 Task: Assign carxxstreet791@gmail.com as Assignee of Issue Issue0000000035 in Backlog  in Scrum Project Project0000000007 in Jira. Assign prateek.ku2001@gmail.com as Assignee of Issue Issue0000000036 in Backlog  in Scrum Project Project0000000008 in Jira. Assign prateek.ku2001@gmail.com as Assignee of Issue Issue0000000037 in Backlog  in Scrum Project Project0000000008 in Jira. Assign prateek.ku2001@gmail.com as Assignee of Issue Issue0000000038 in Backlog  in Scrum Project Project0000000008 in Jira. Assign nikrathi889@gmail.com as Assignee of Issue Issue0000000039 in Backlog  in Scrum Project Project0000000008 in Jira
Action: Mouse moved to (389, 493)
Screenshot: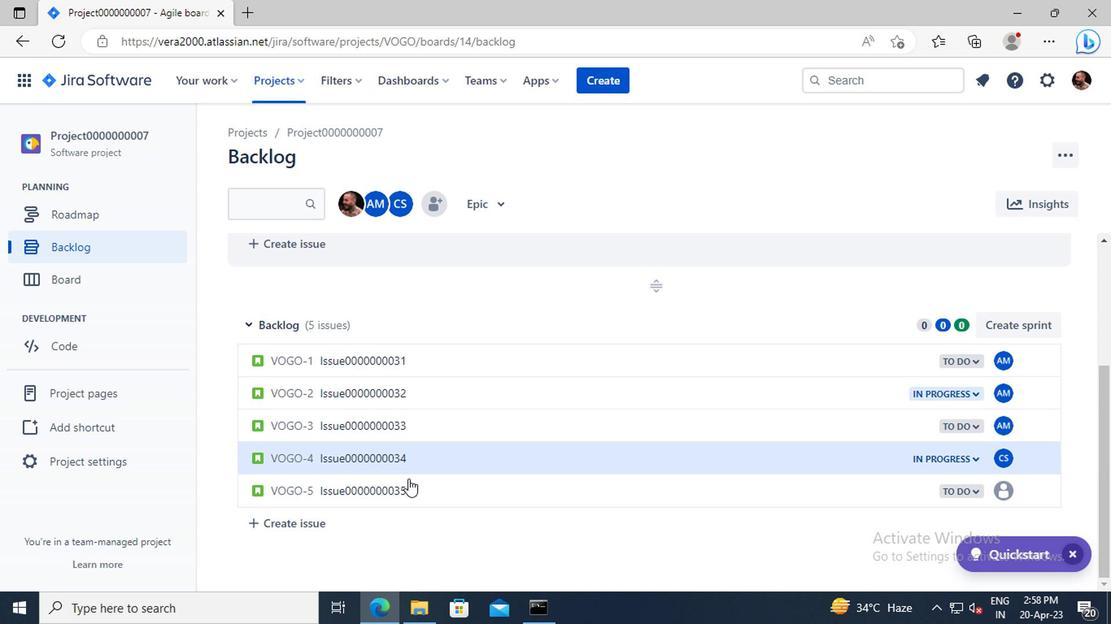 
Action: Mouse pressed left at (389, 493)
Screenshot: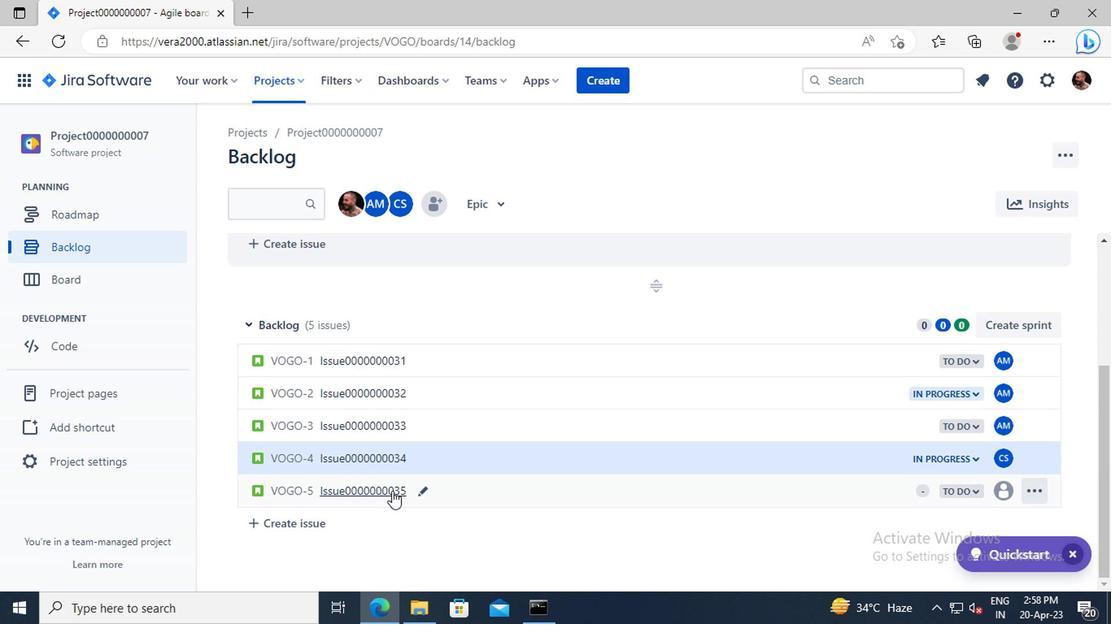 
Action: Mouse moved to (918, 380)
Screenshot: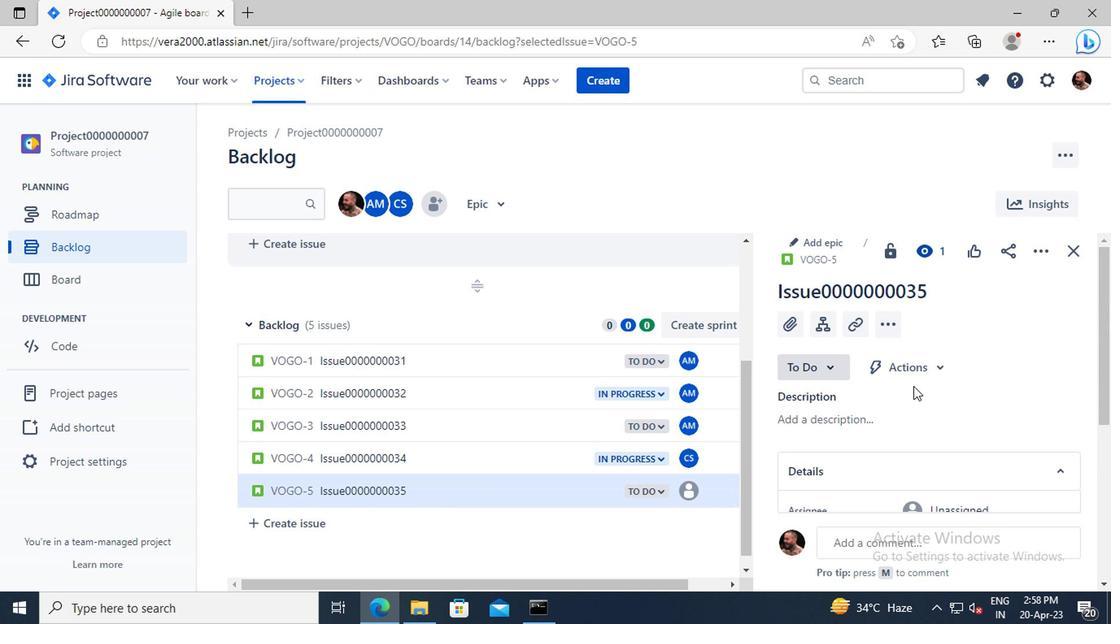 
Action: Mouse scrolled (918, 379) with delta (0, -1)
Screenshot: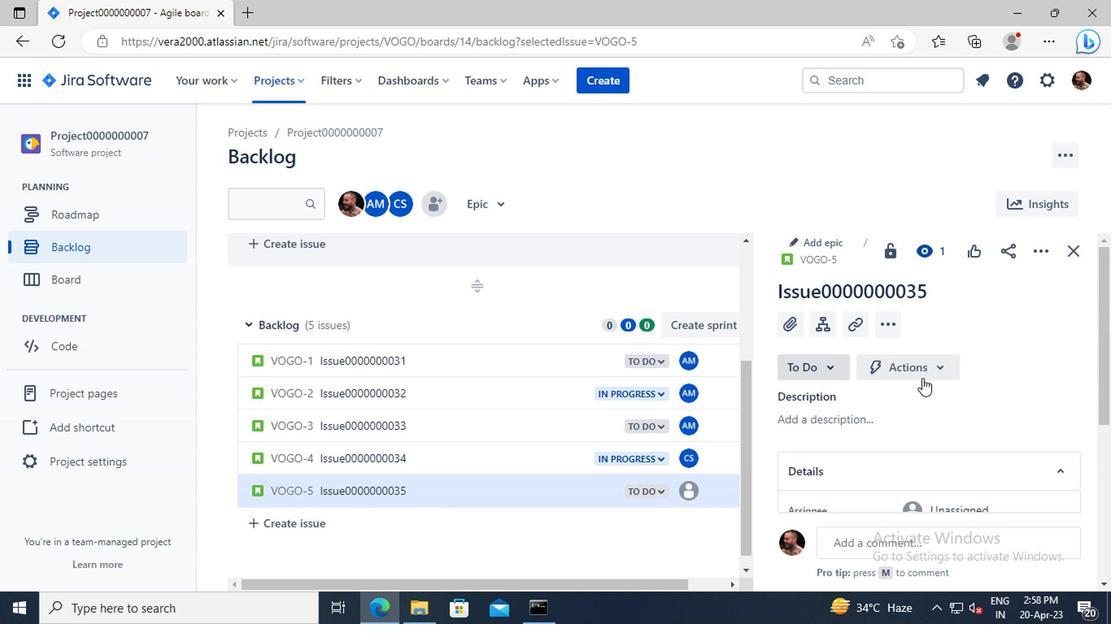 
Action: Mouse moved to (943, 457)
Screenshot: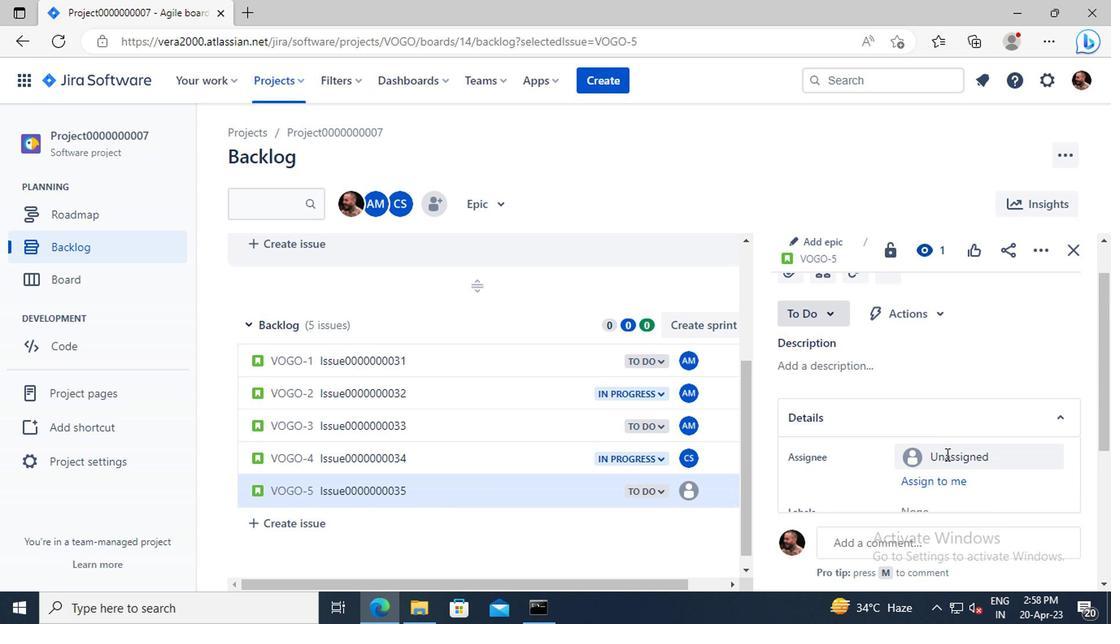 
Action: Mouse pressed left at (943, 457)
Screenshot: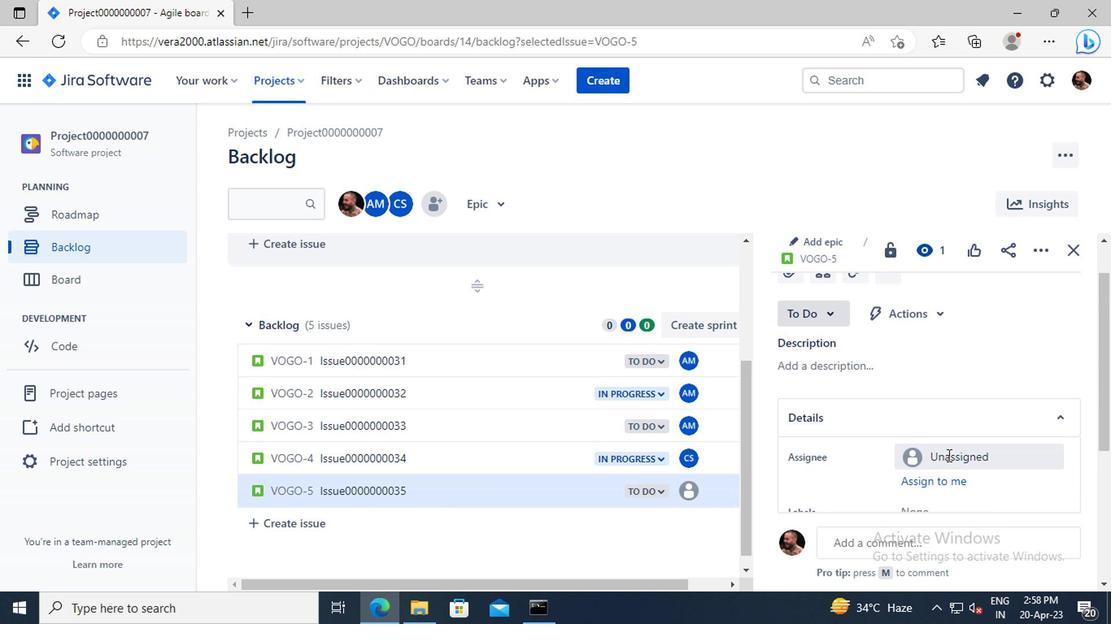 
Action: Key pressed carxx
Screenshot: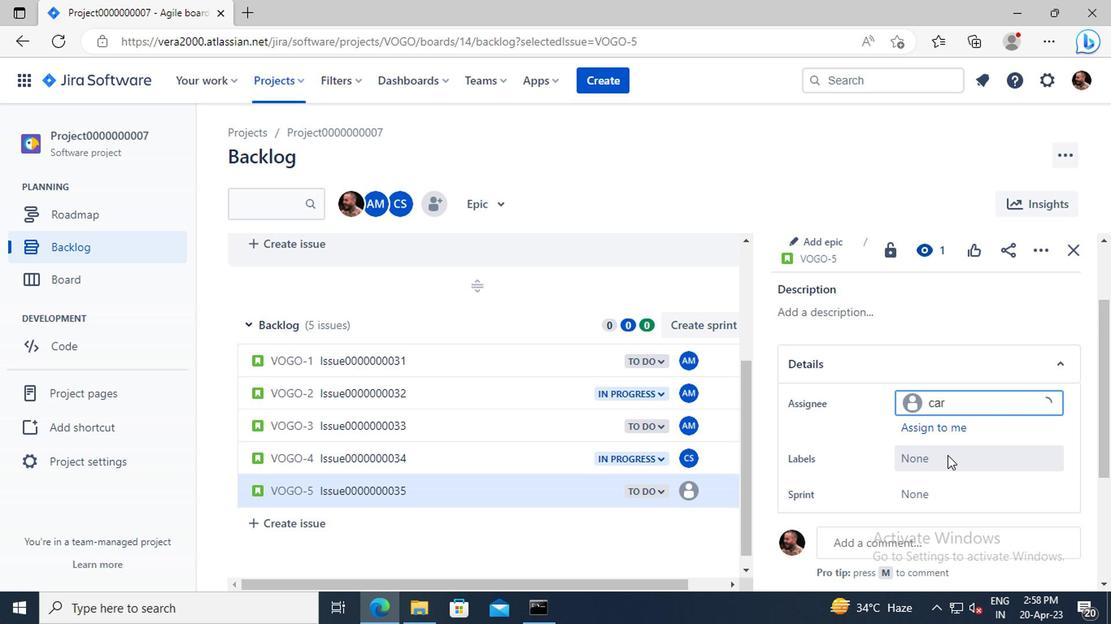 
Action: Mouse moved to (950, 452)
Screenshot: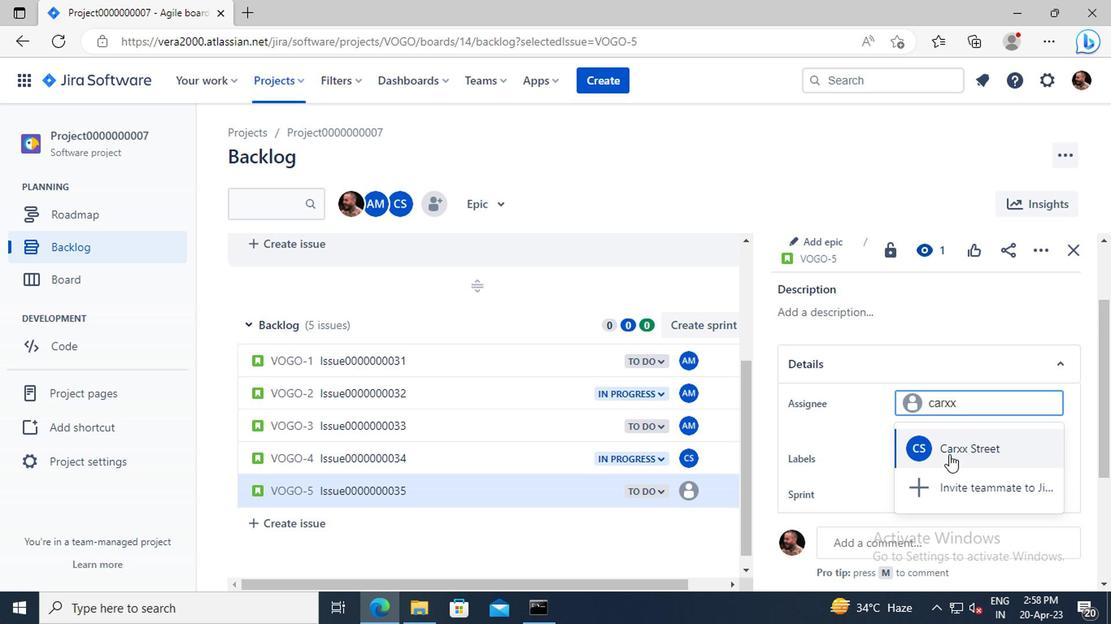 
Action: Mouse pressed left at (950, 452)
Screenshot: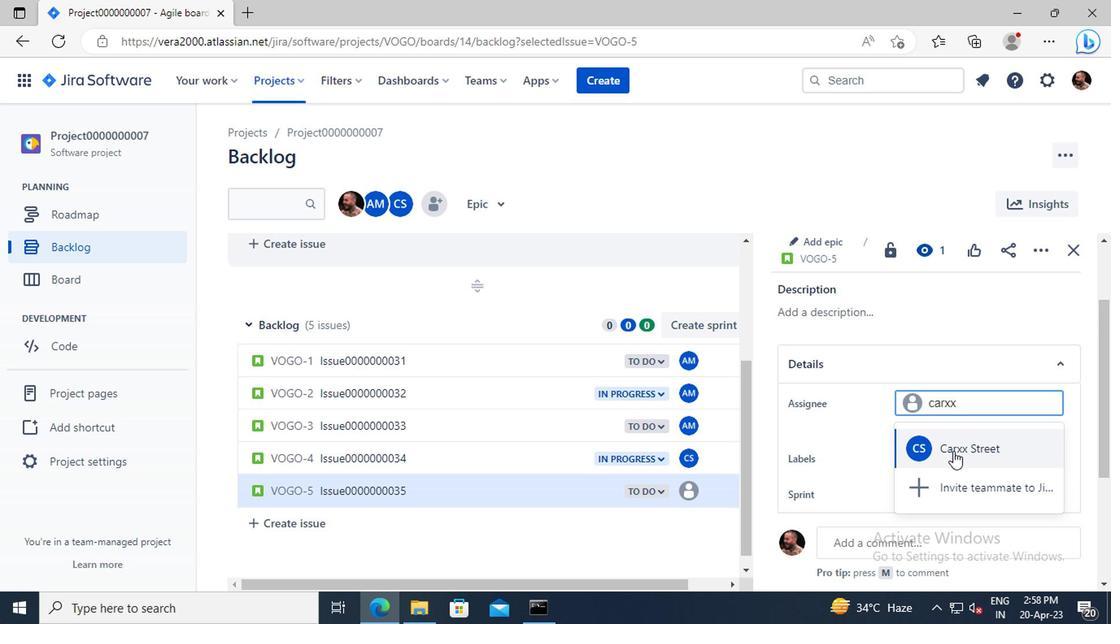 
Action: Mouse moved to (278, 75)
Screenshot: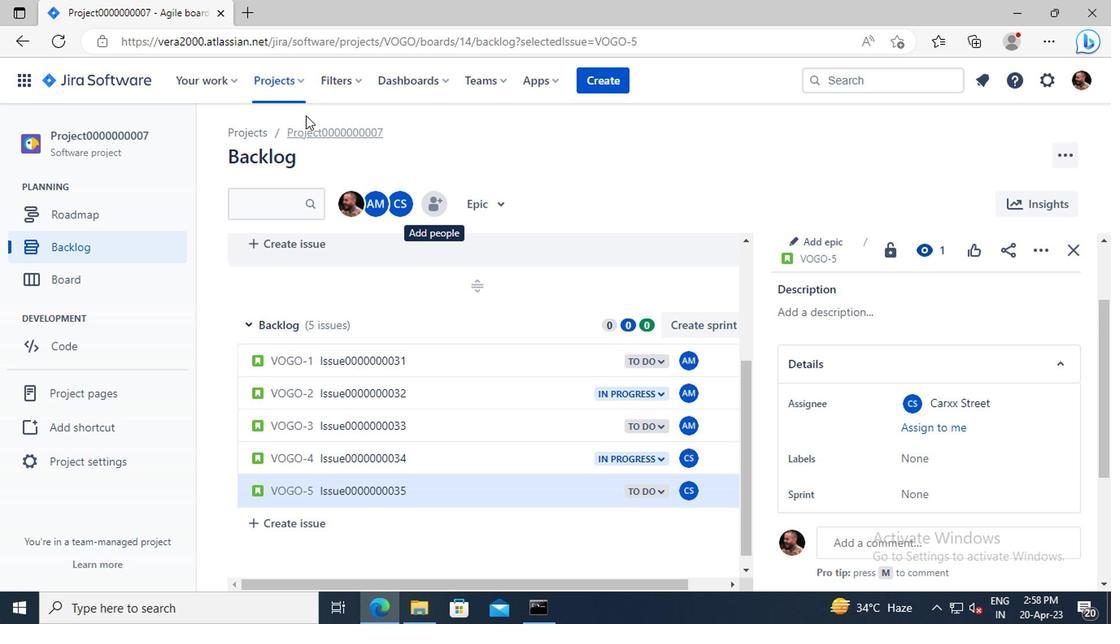
Action: Mouse pressed left at (278, 75)
Screenshot: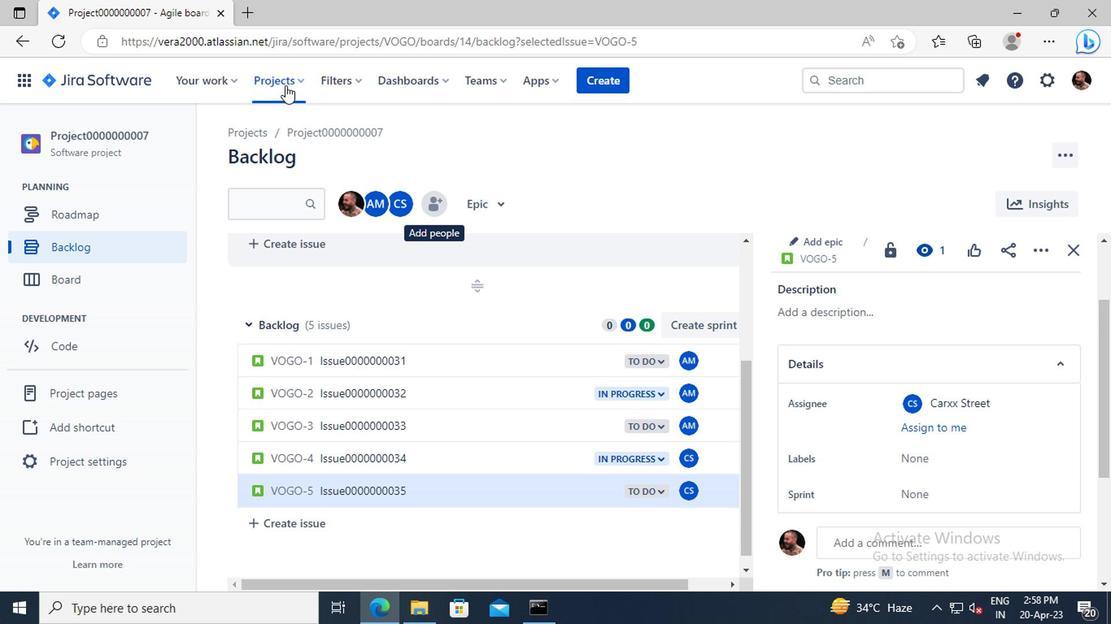 
Action: Mouse moved to (331, 195)
Screenshot: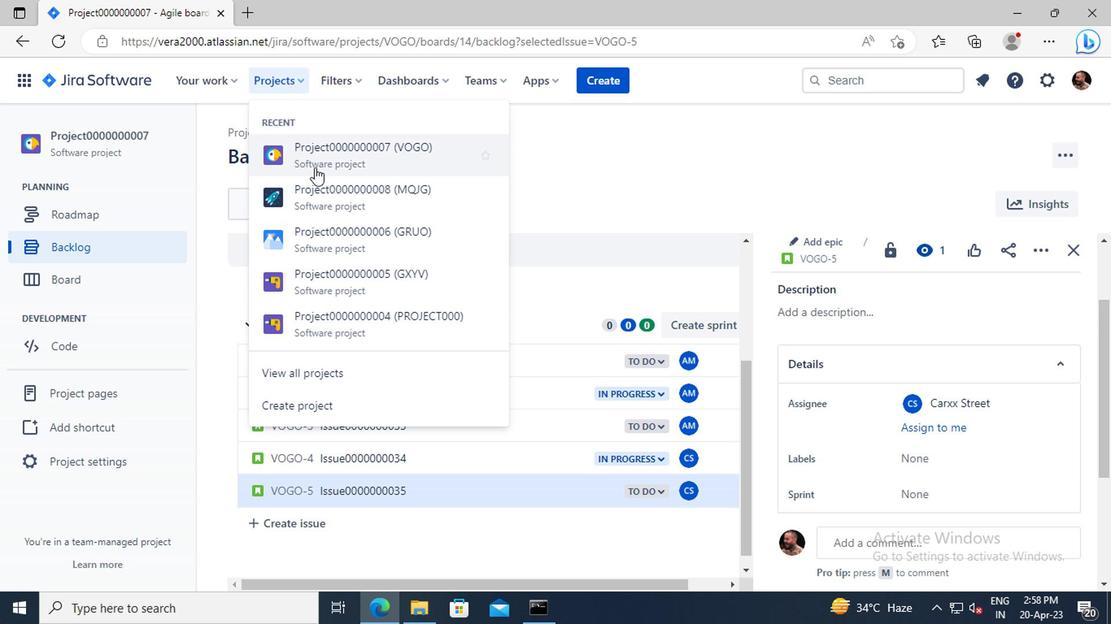 
Action: Mouse pressed left at (331, 195)
Screenshot: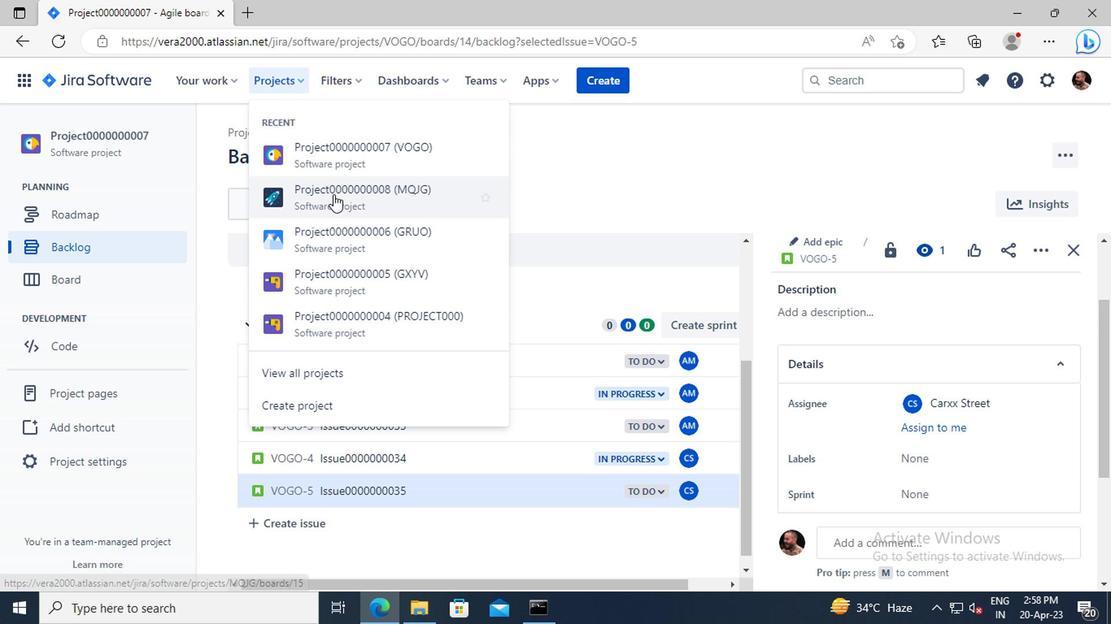 
Action: Mouse moved to (124, 247)
Screenshot: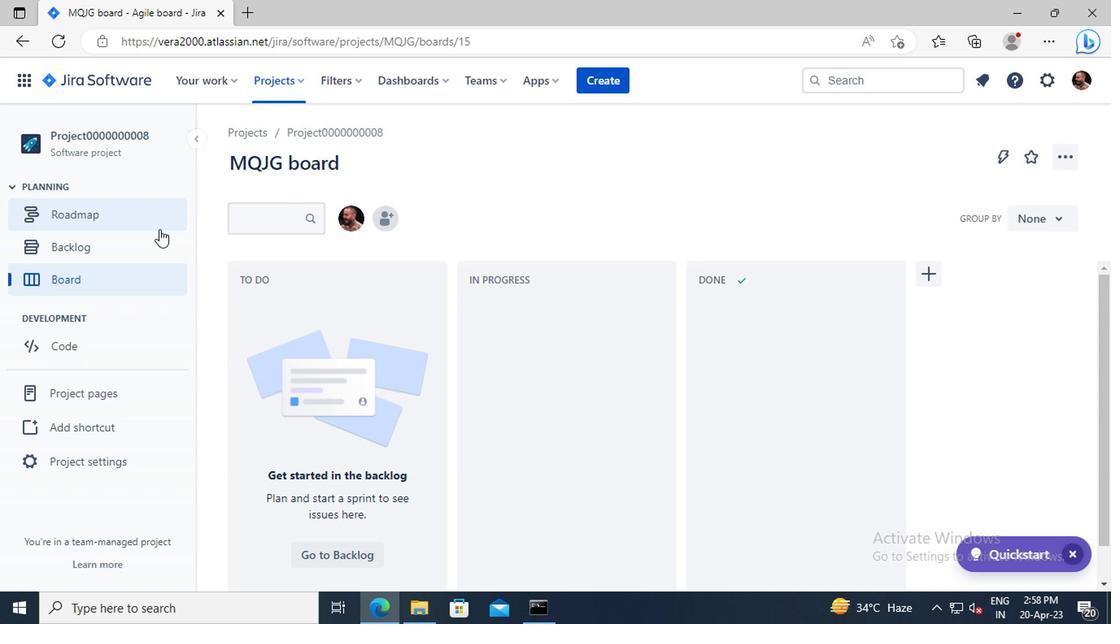 
Action: Mouse pressed left at (124, 247)
Screenshot: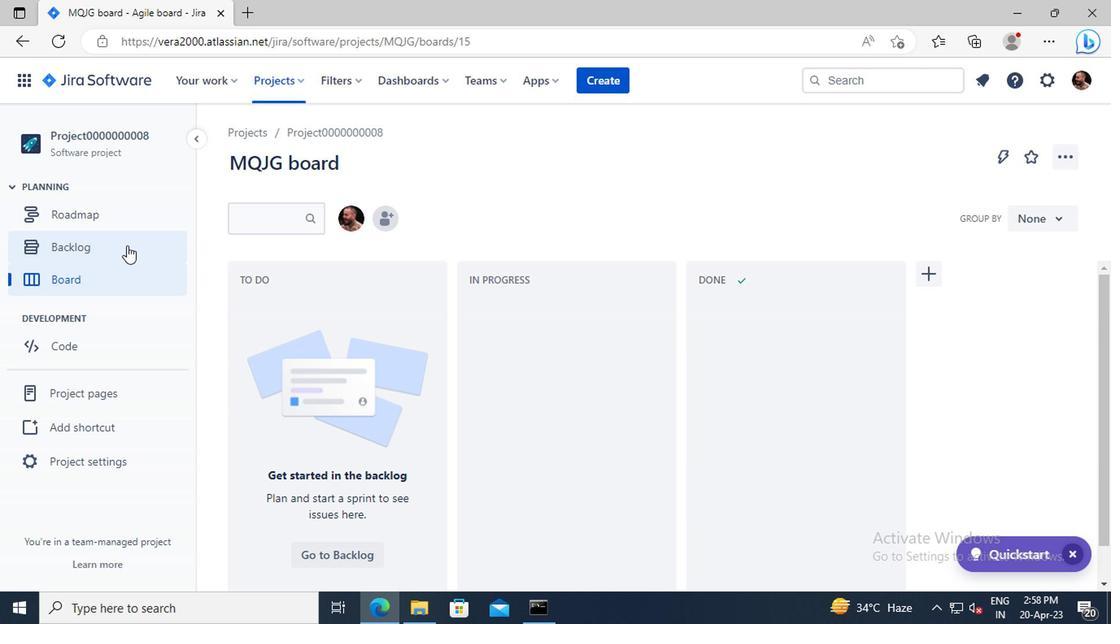 
Action: Mouse moved to (417, 282)
Screenshot: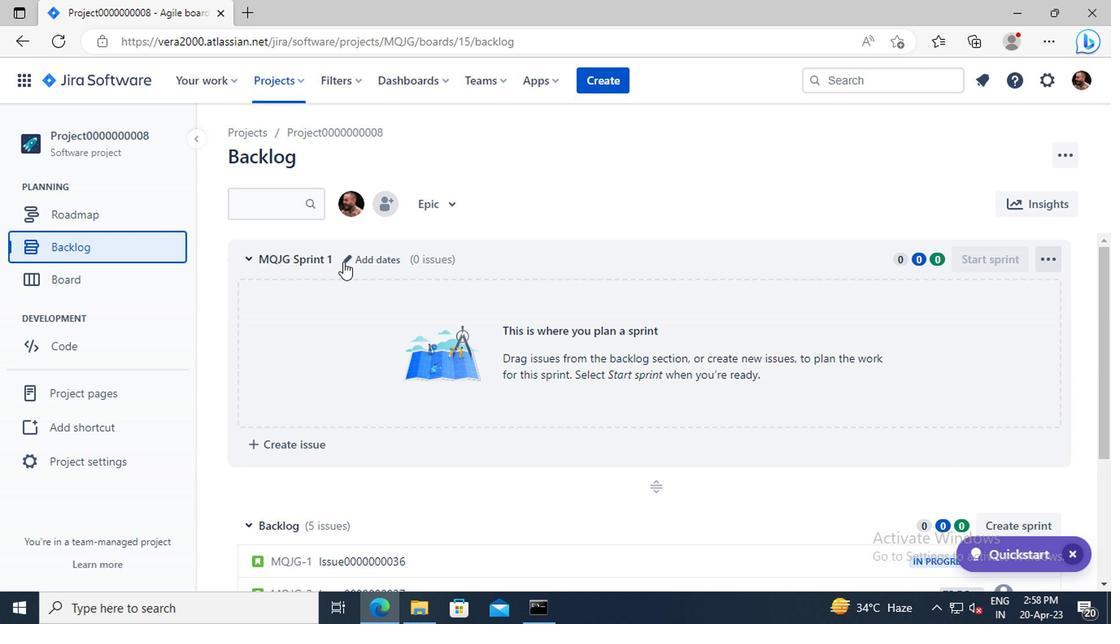 
Action: Mouse scrolled (417, 282) with delta (0, 0)
Screenshot: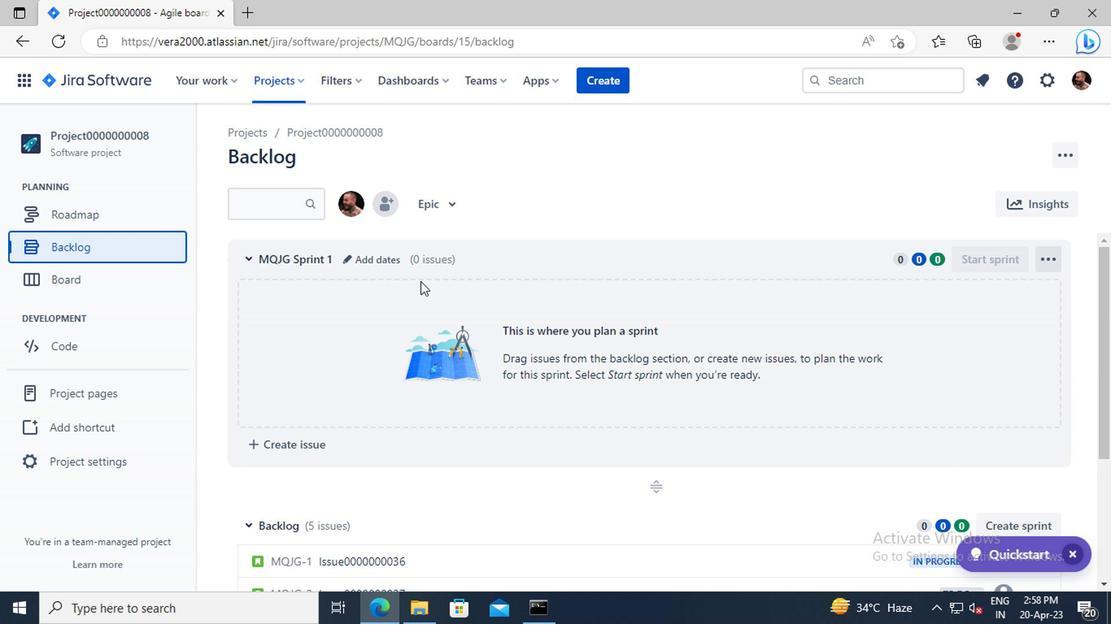 
Action: Mouse scrolled (417, 282) with delta (0, 0)
Screenshot: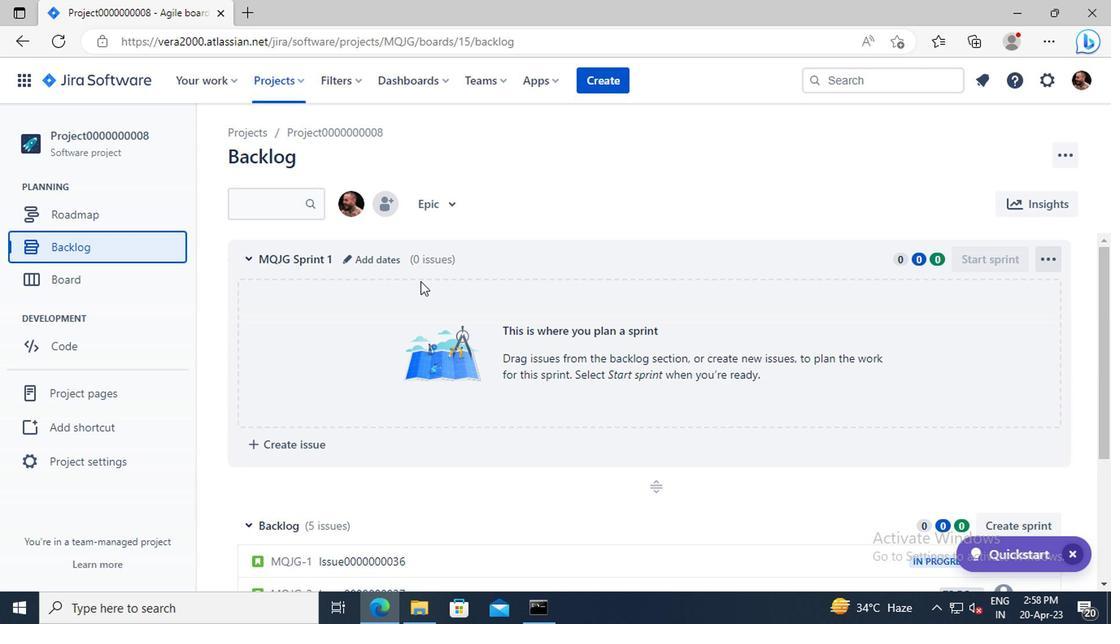 
Action: Mouse moved to (387, 456)
Screenshot: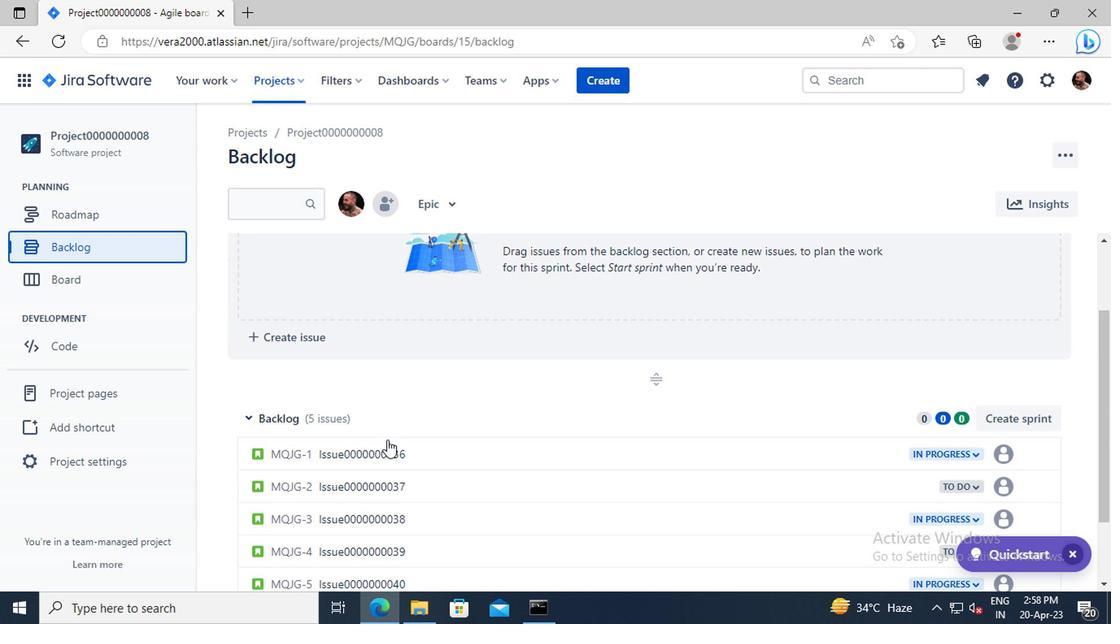 
Action: Mouse pressed left at (387, 456)
Screenshot: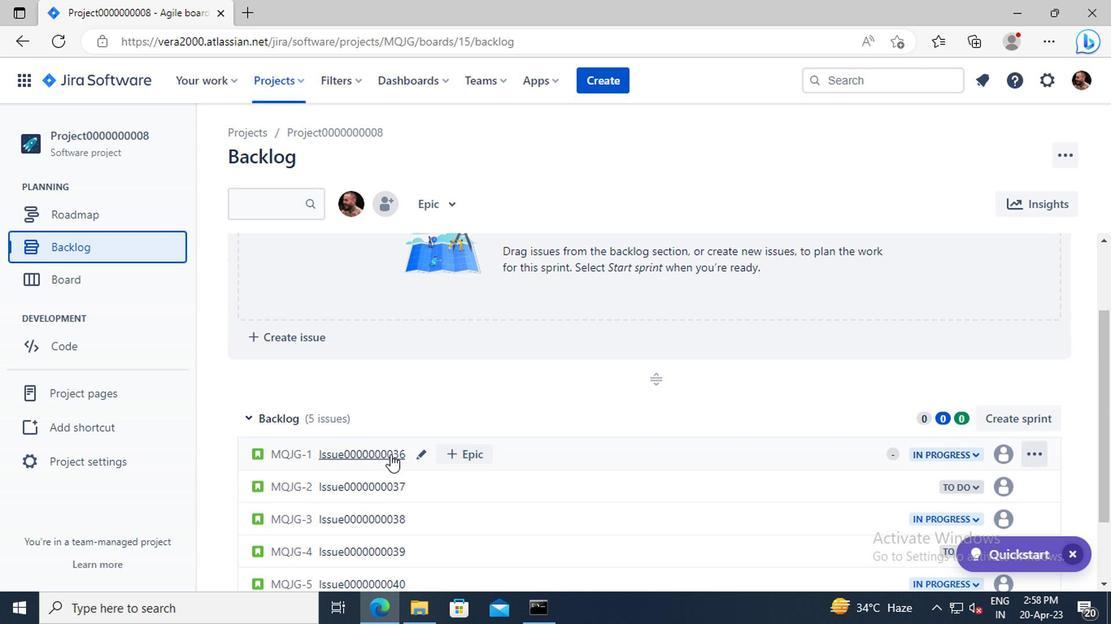 
Action: Mouse moved to (920, 418)
Screenshot: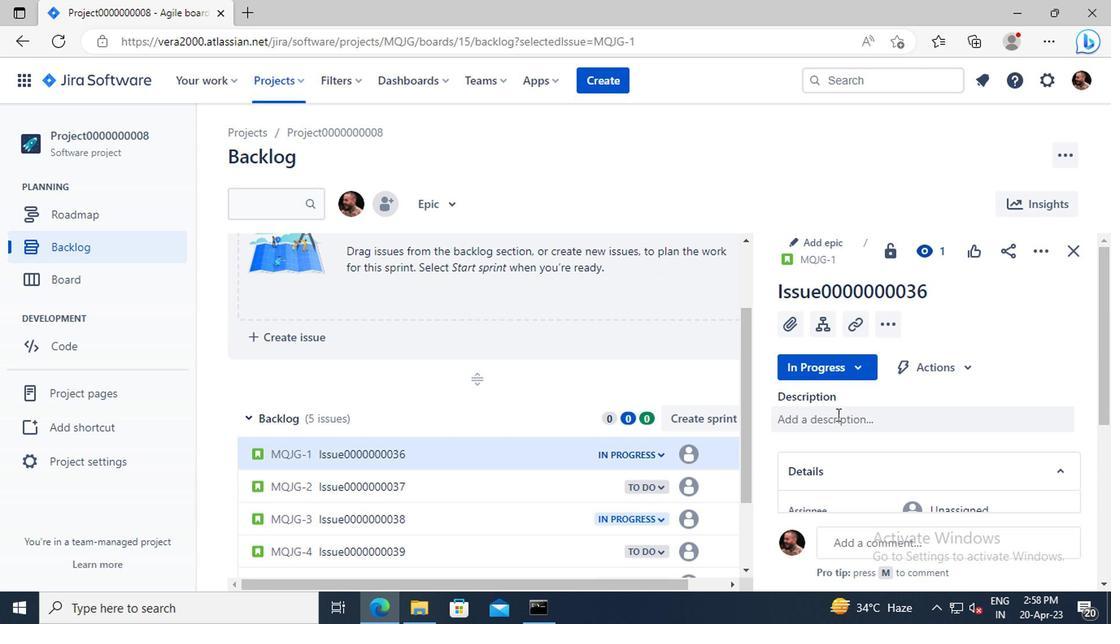 
Action: Mouse scrolled (920, 417) with delta (0, 0)
Screenshot: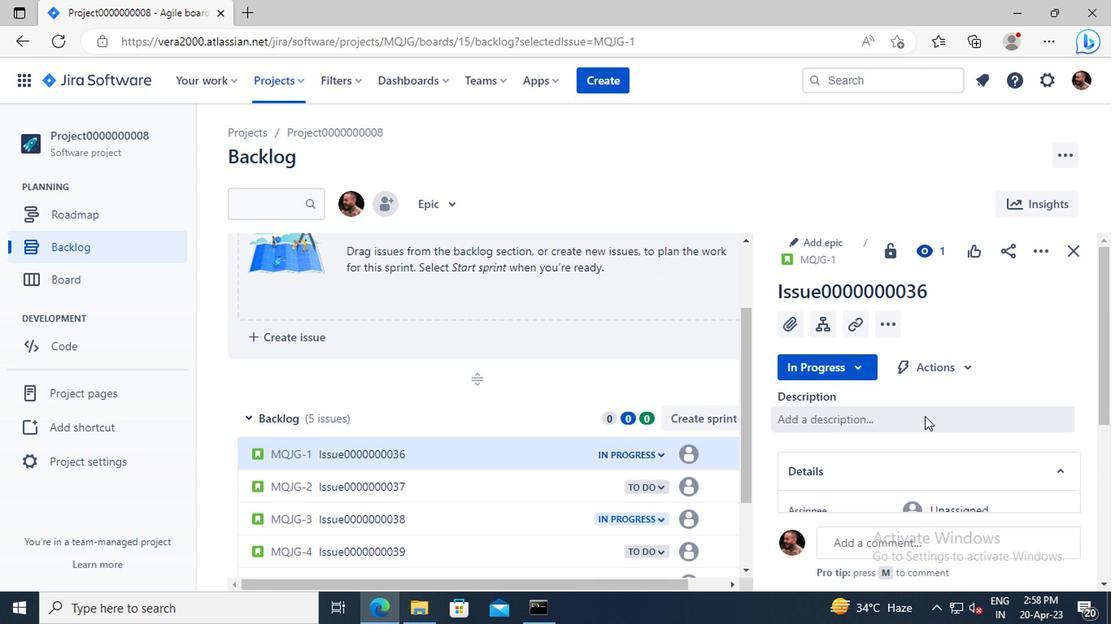 
Action: Mouse moved to (943, 456)
Screenshot: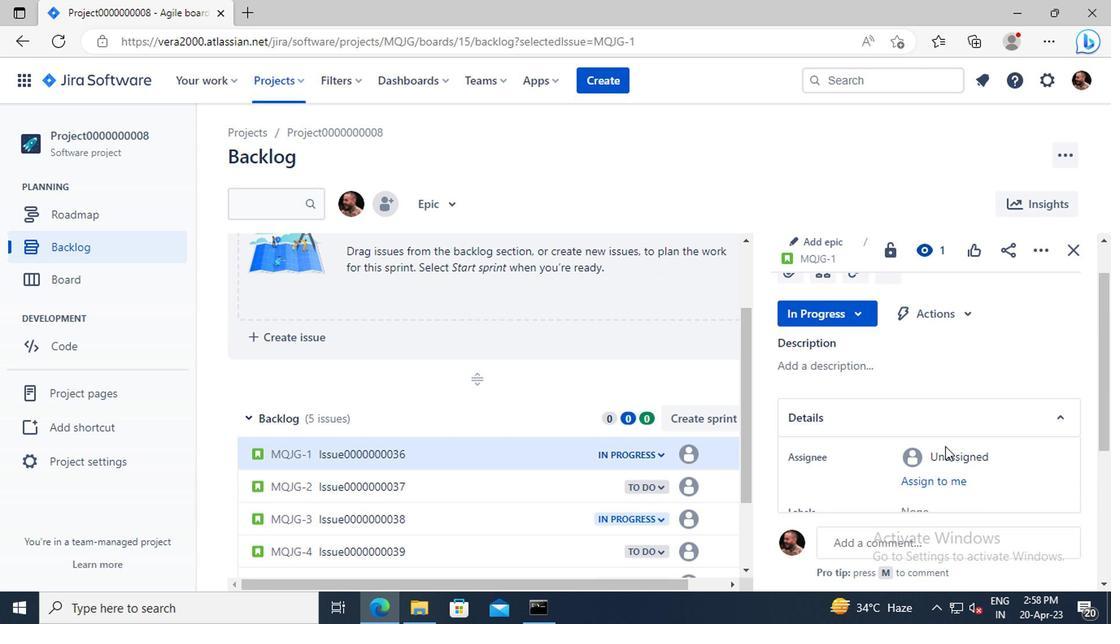 
Action: Mouse pressed left at (943, 456)
Screenshot: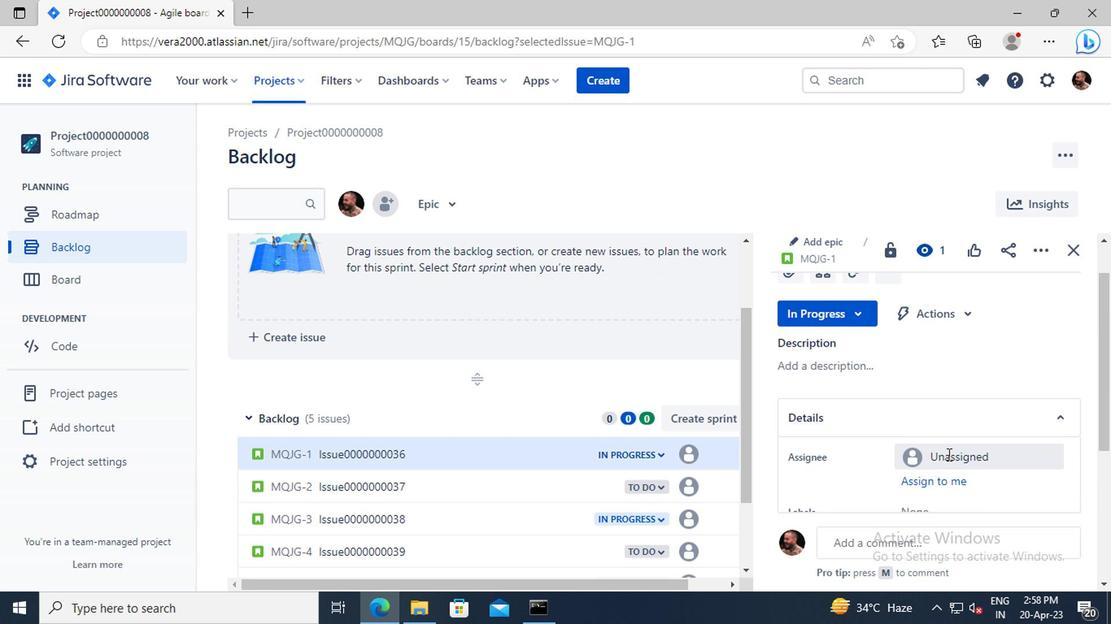 
Action: Key pressed parteek
Screenshot: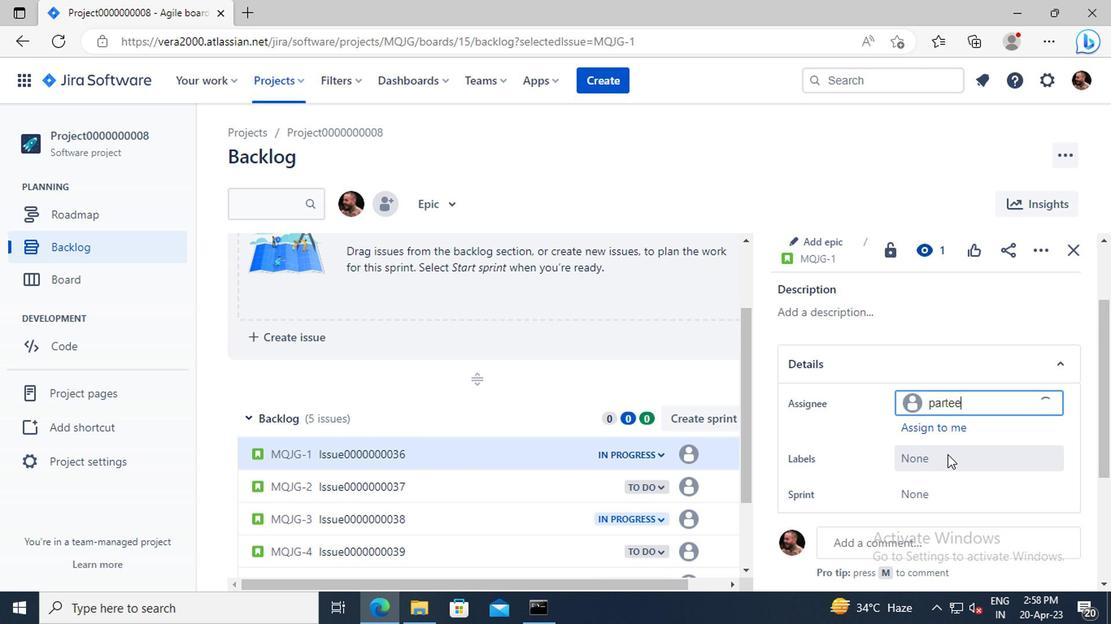 
Action: Mouse moved to (948, 452)
Screenshot: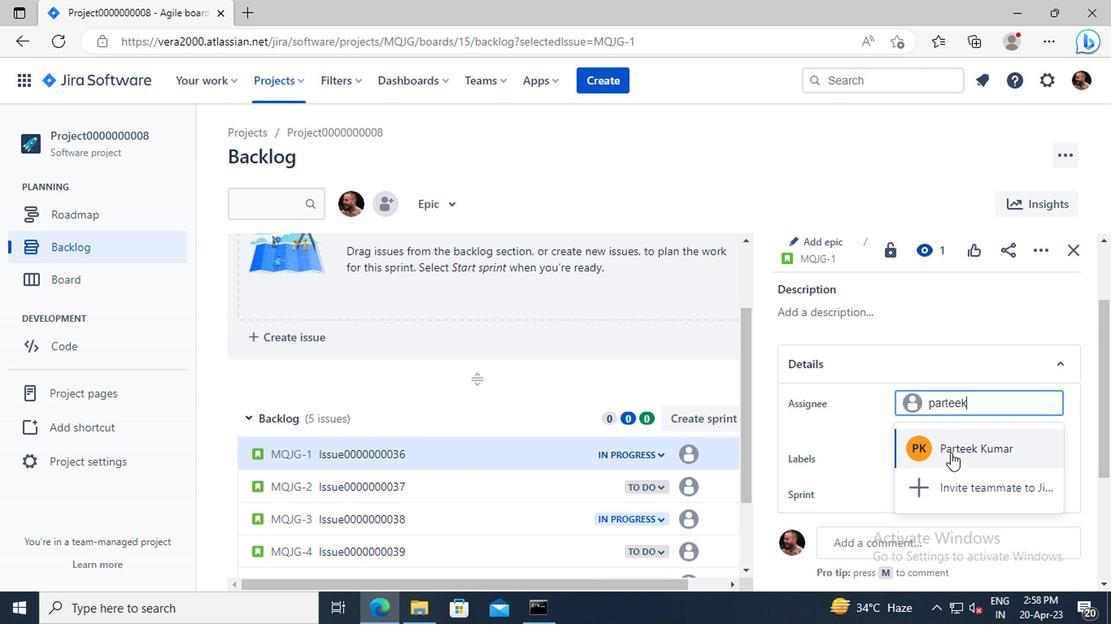 
Action: Mouse pressed left at (948, 452)
Screenshot: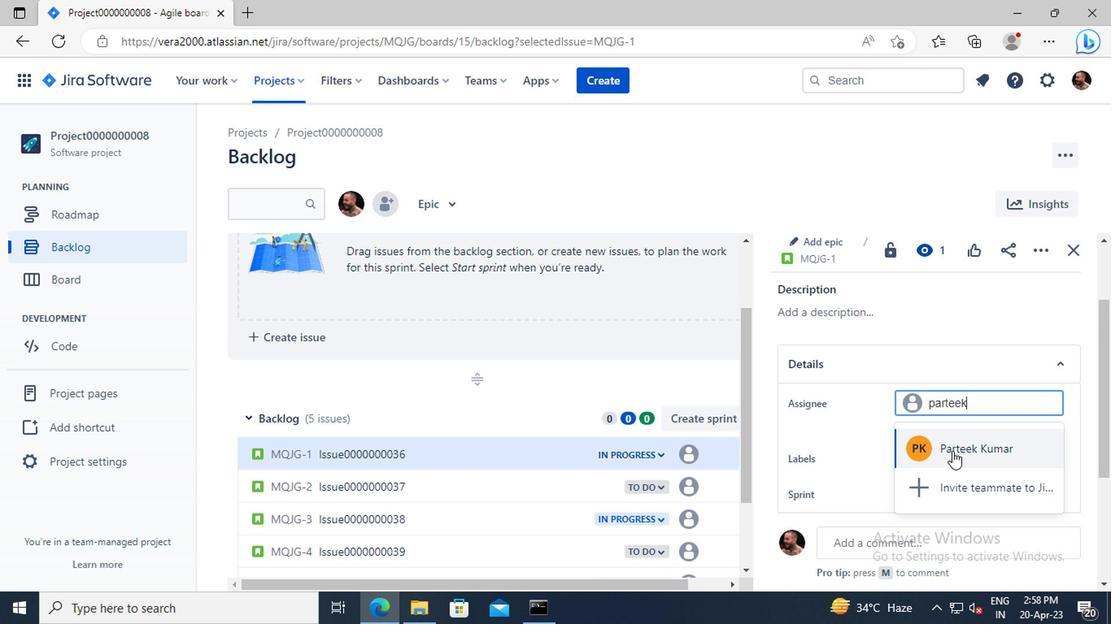 
Action: Mouse moved to (383, 487)
Screenshot: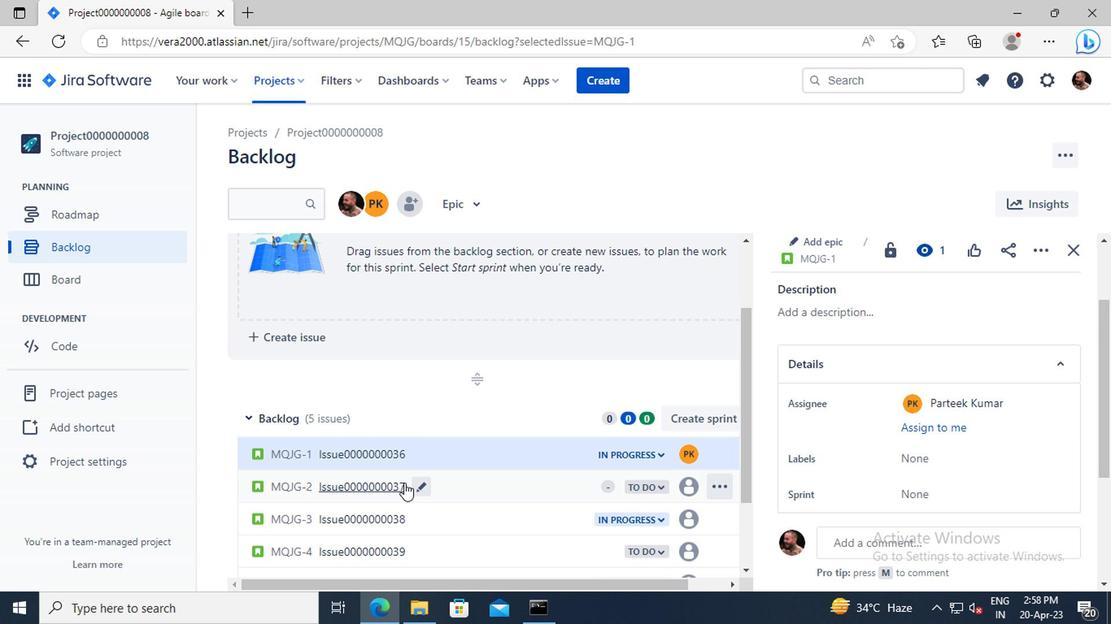 
Action: Mouse pressed left at (383, 487)
Screenshot: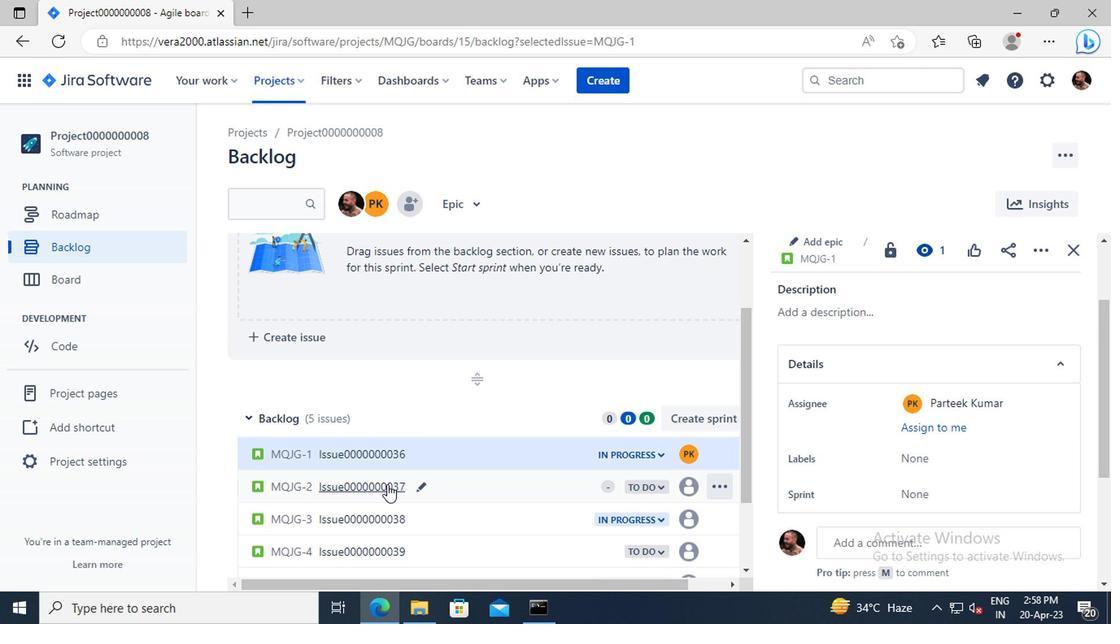 
Action: Mouse moved to (910, 388)
Screenshot: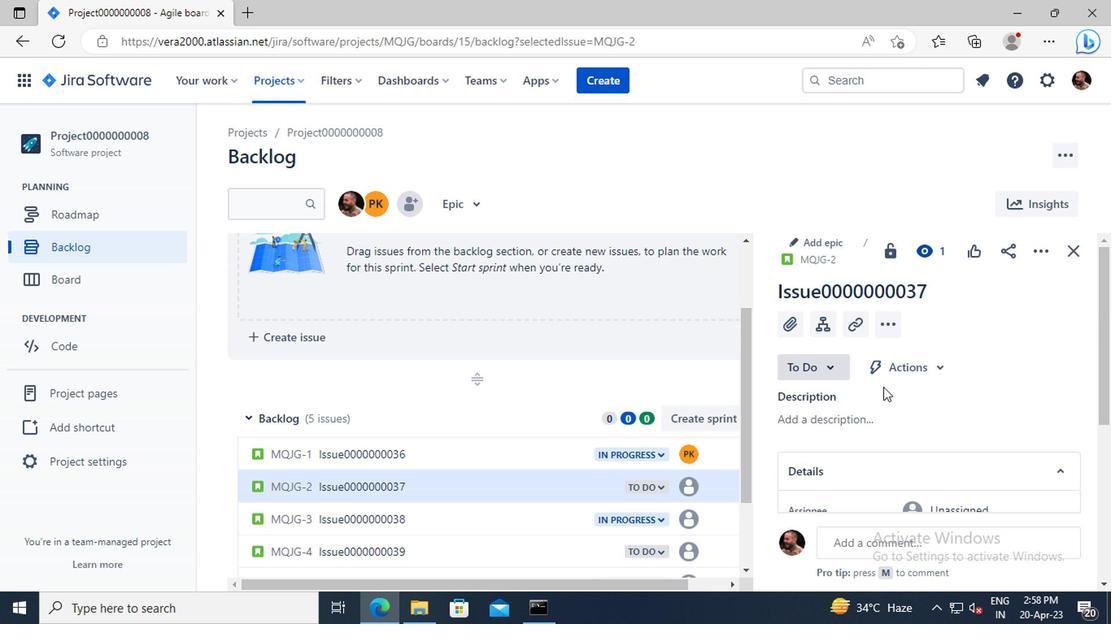 
Action: Mouse scrolled (910, 387) with delta (0, -1)
Screenshot: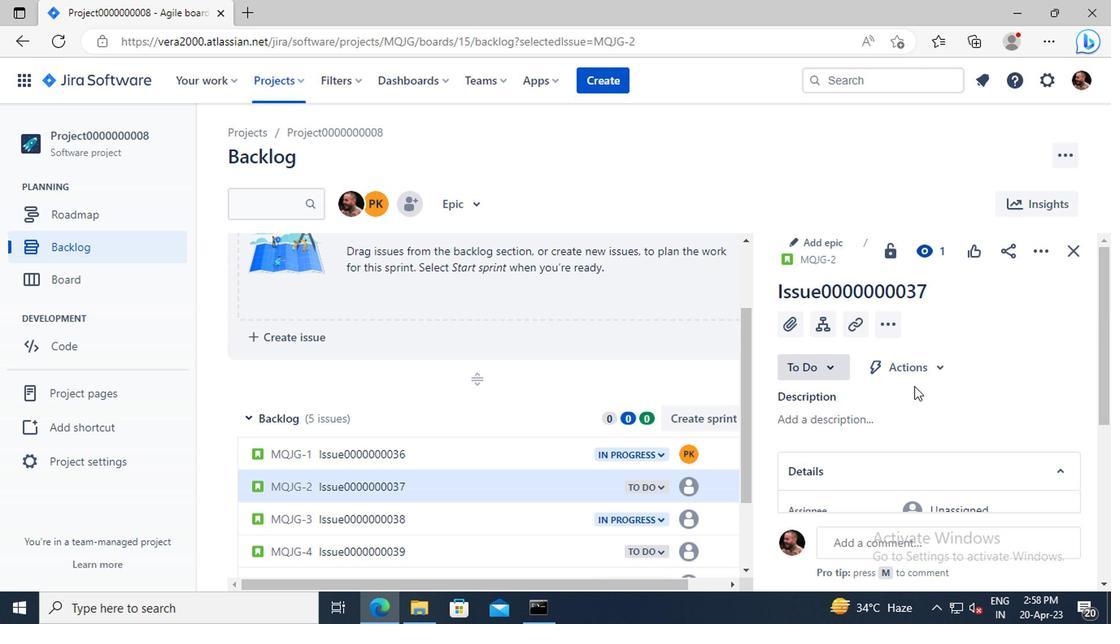 
Action: Mouse moved to (939, 457)
Screenshot: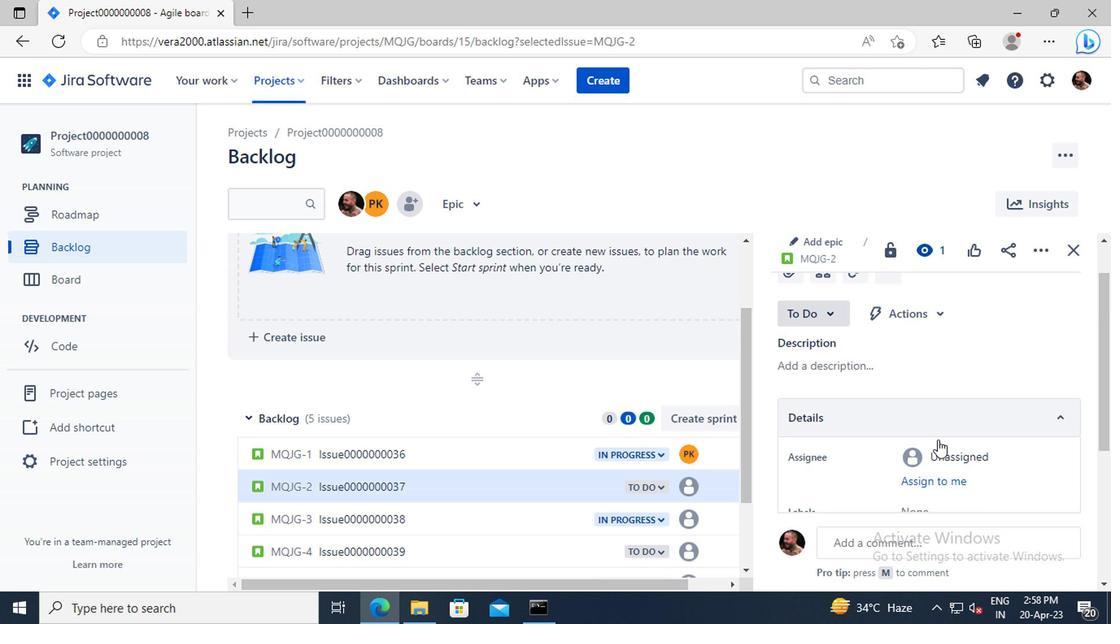 
Action: Mouse pressed left at (939, 457)
Screenshot: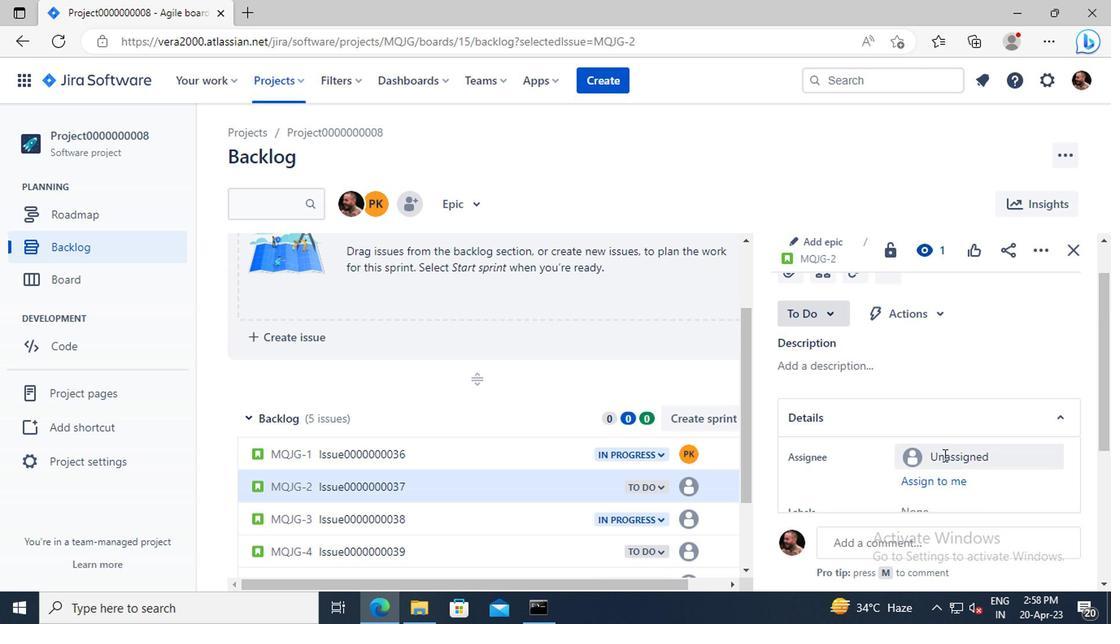 
Action: Key pressed parteek
Screenshot: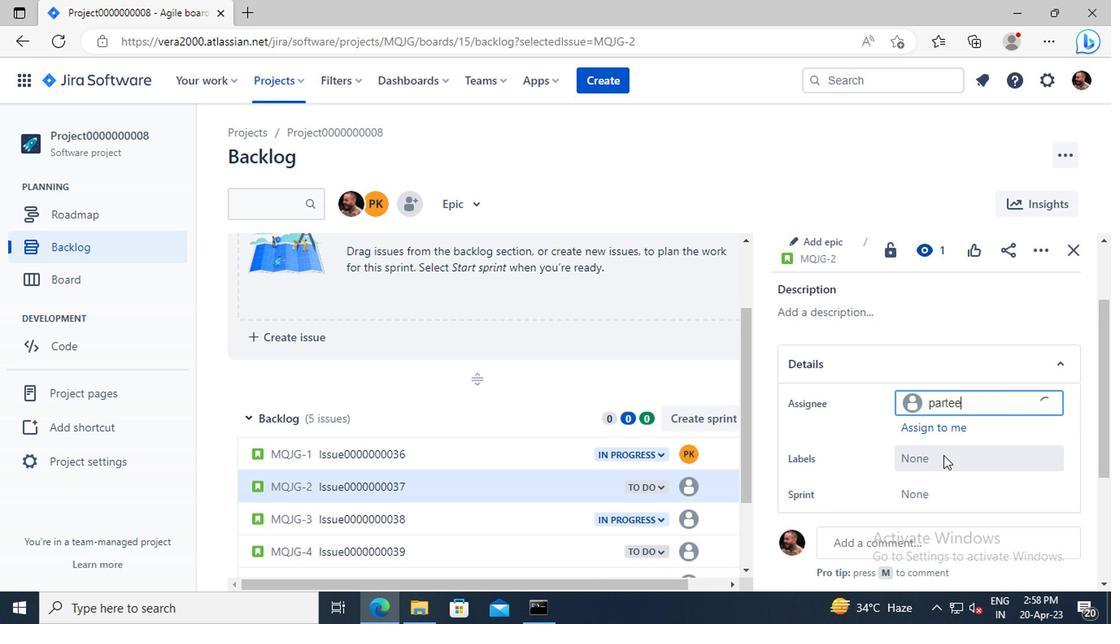
Action: Mouse moved to (944, 453)
Screenshot: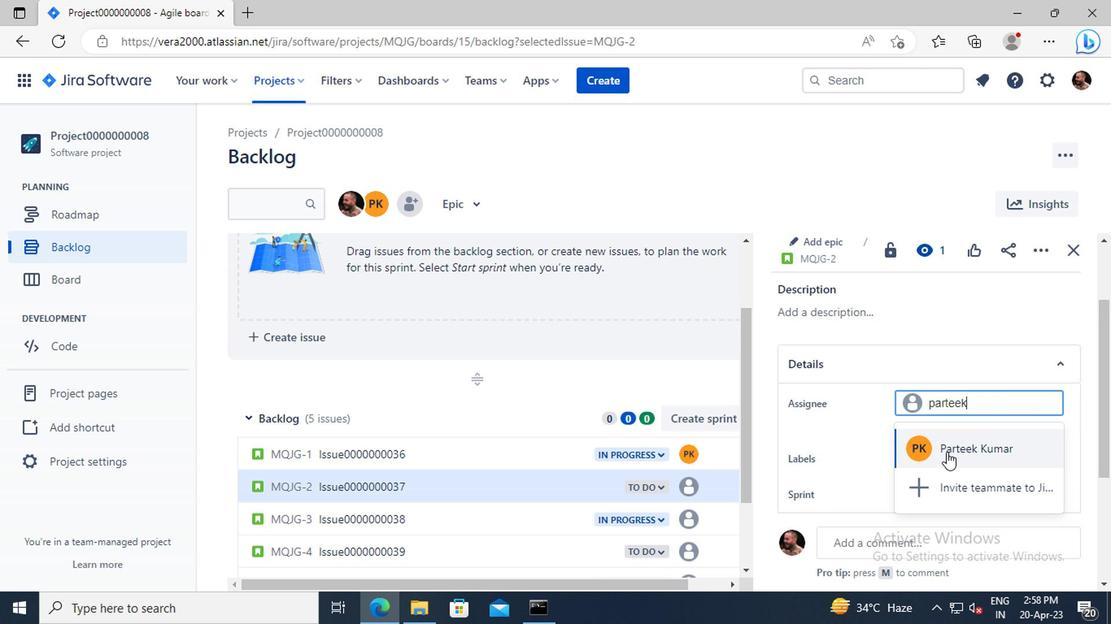 
Action: Mouse pressed left at (944, 453)
Screenshot: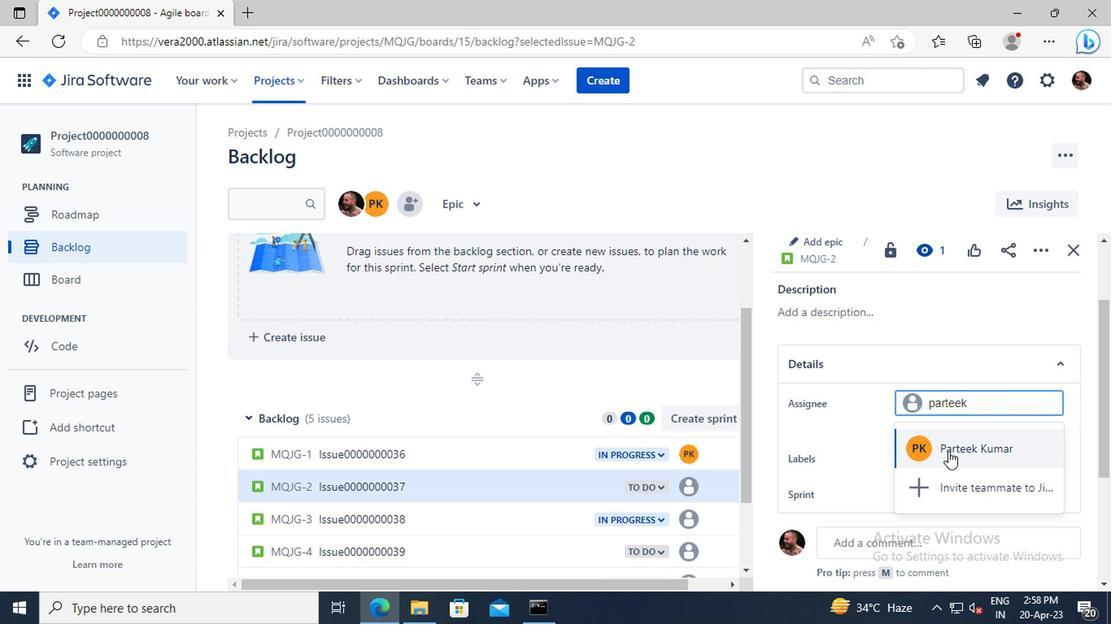 
Action: Mouse moved to (387, 518)
Screenshot: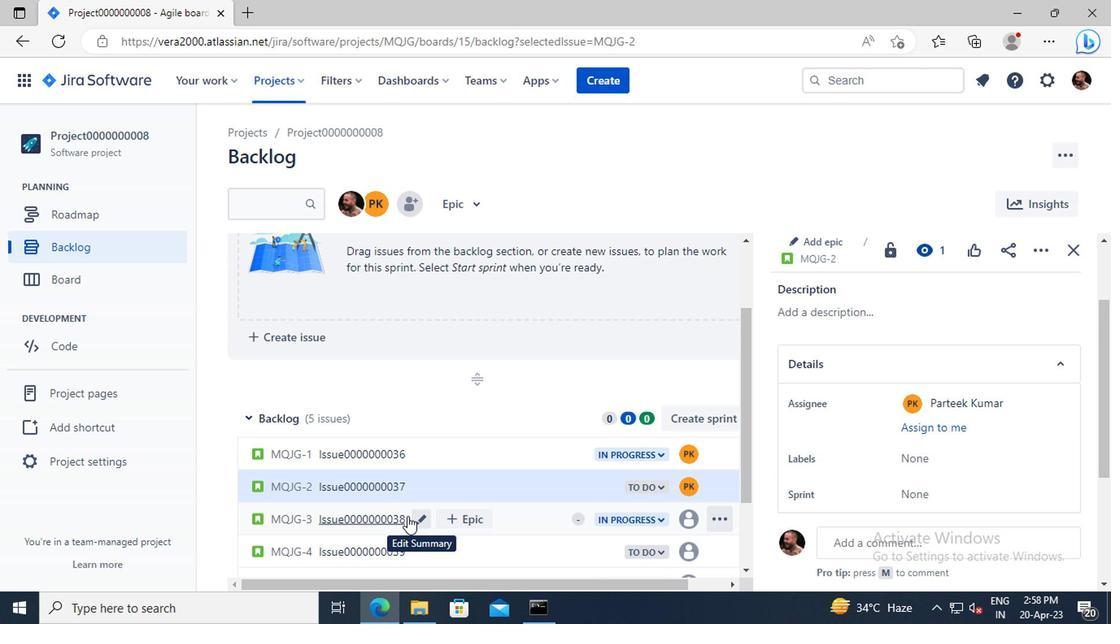 
Action: Mouse pressed left at (387, 518)
Screenshot: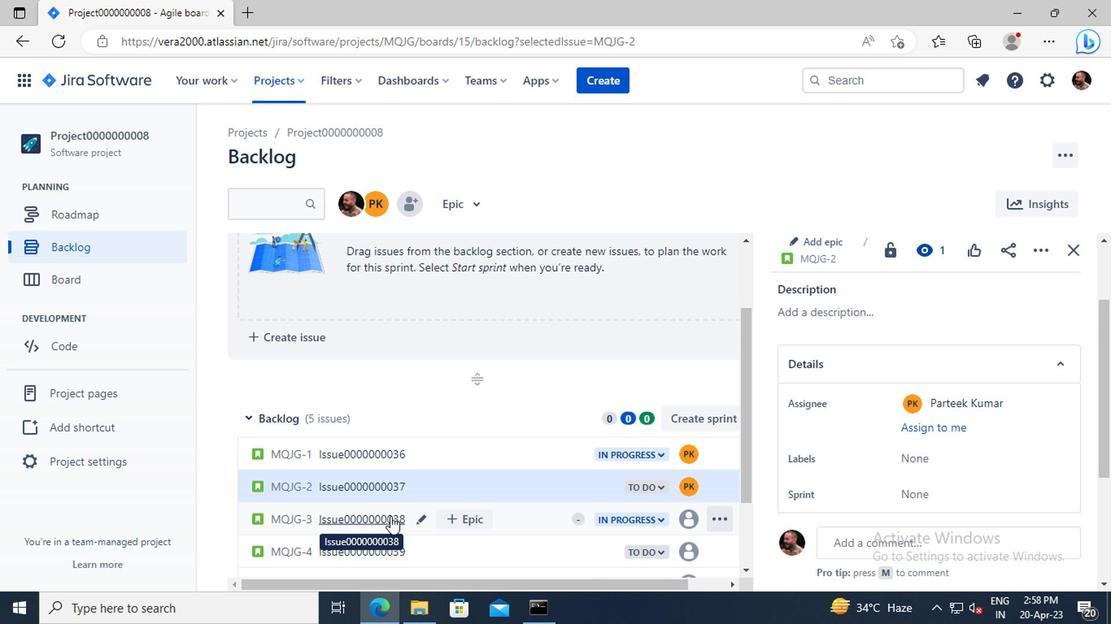 
Action: Mouse moved to (863, 431)
Screenshot: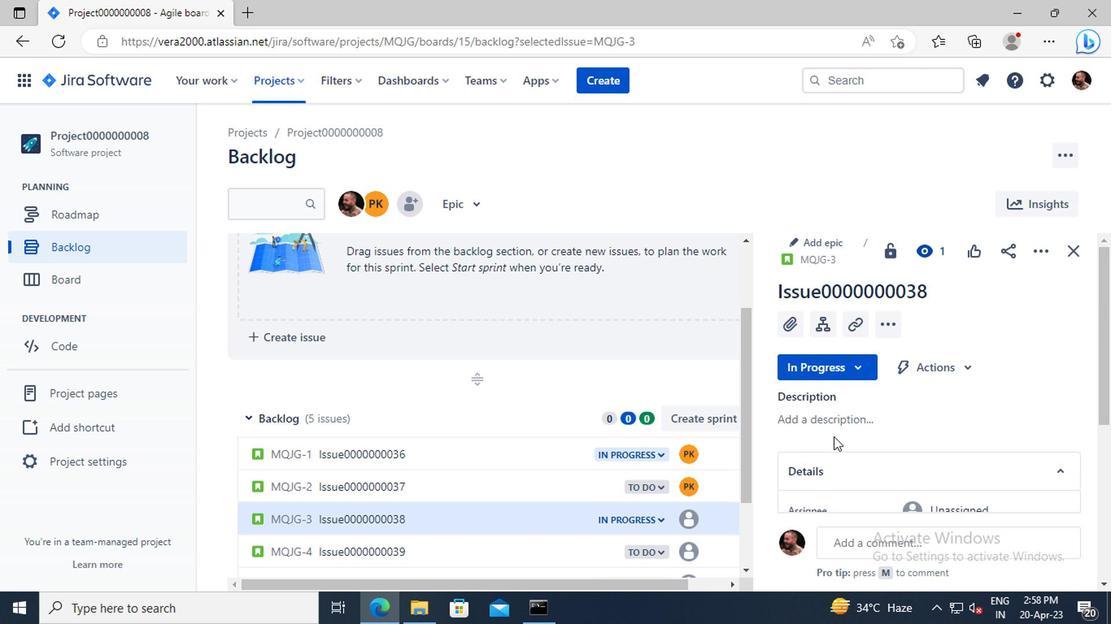 
Action: Mouse scrolled (863, 430) with delta (0, -1)
Screenshot: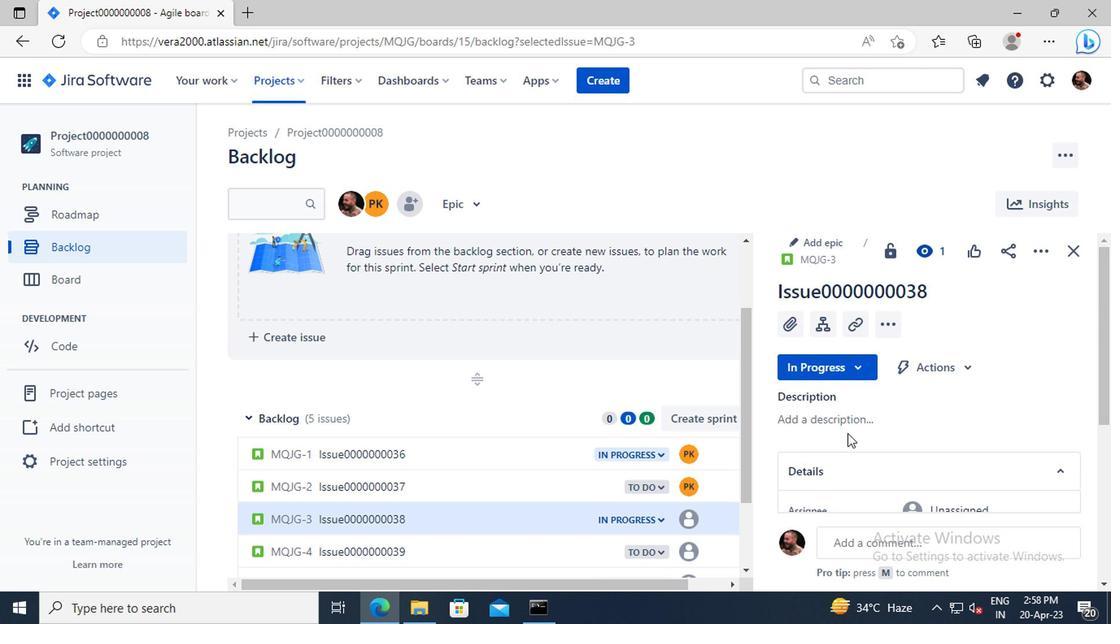 
Action: Mouse moved to (917, 458)
Screenshot: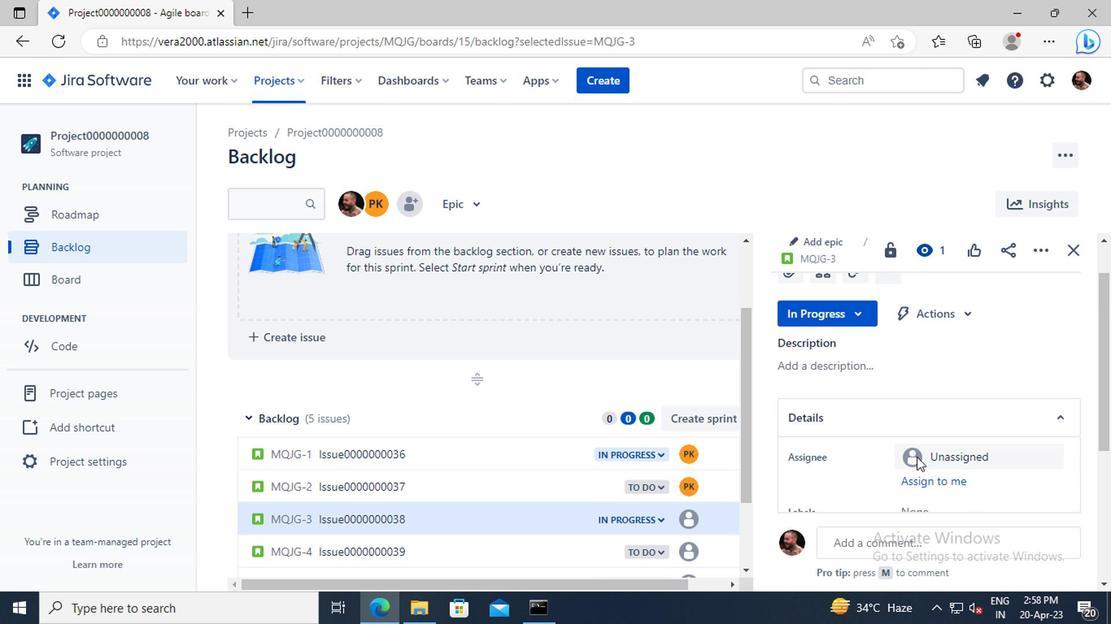 
Action: Mouse pressed left at (917, 458)
Screenshot: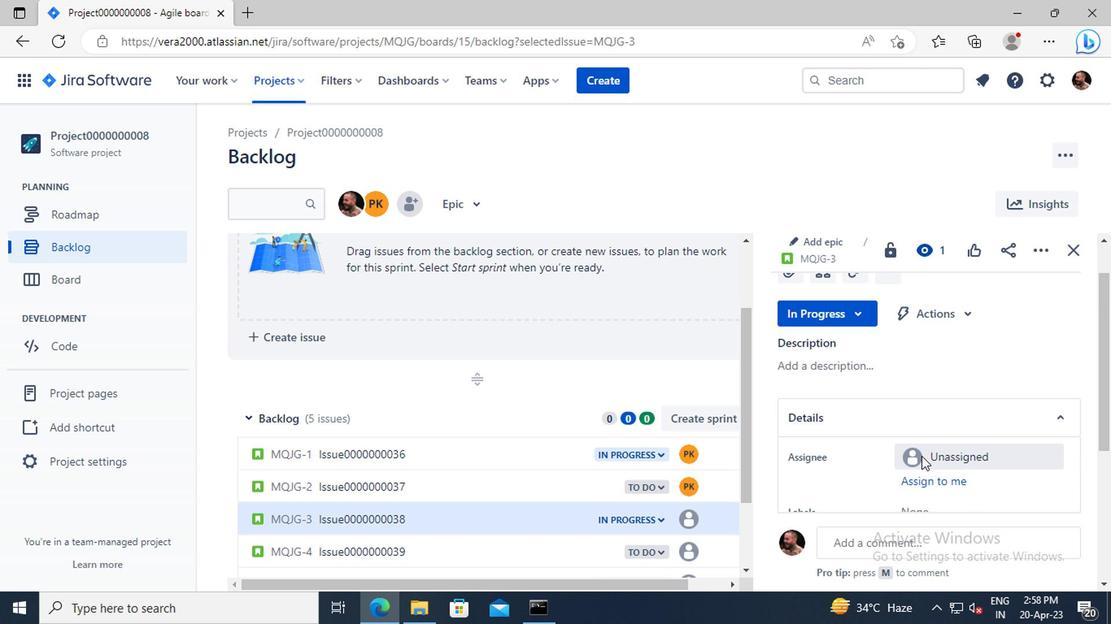 
Action: Key pressed parteek
Screenshot: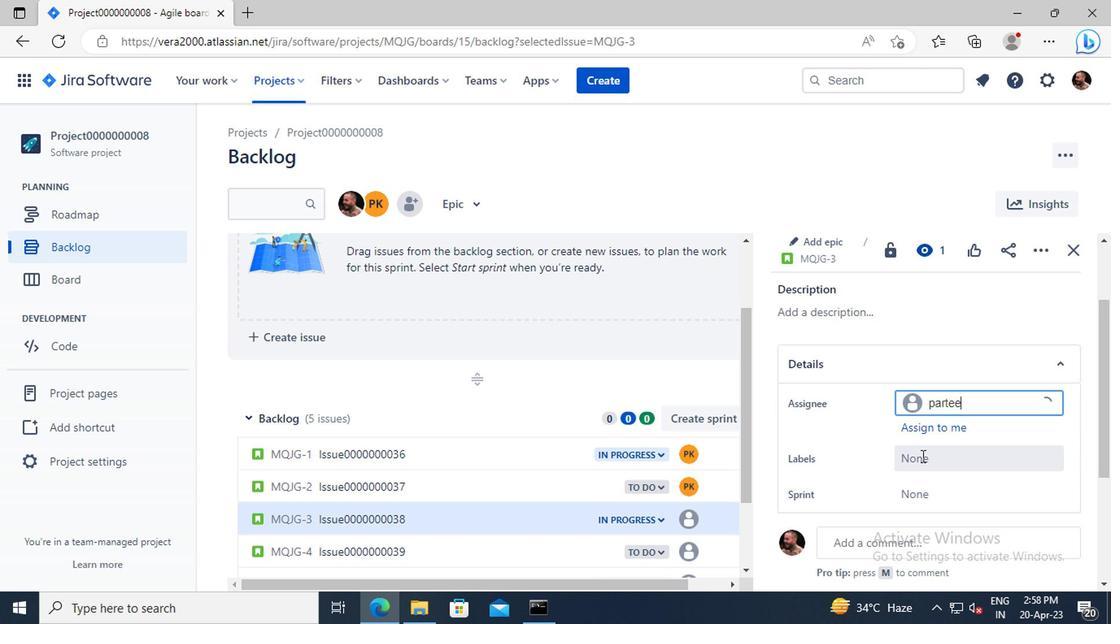 
Action: Mouse moved to (928, 446)
Screenshot: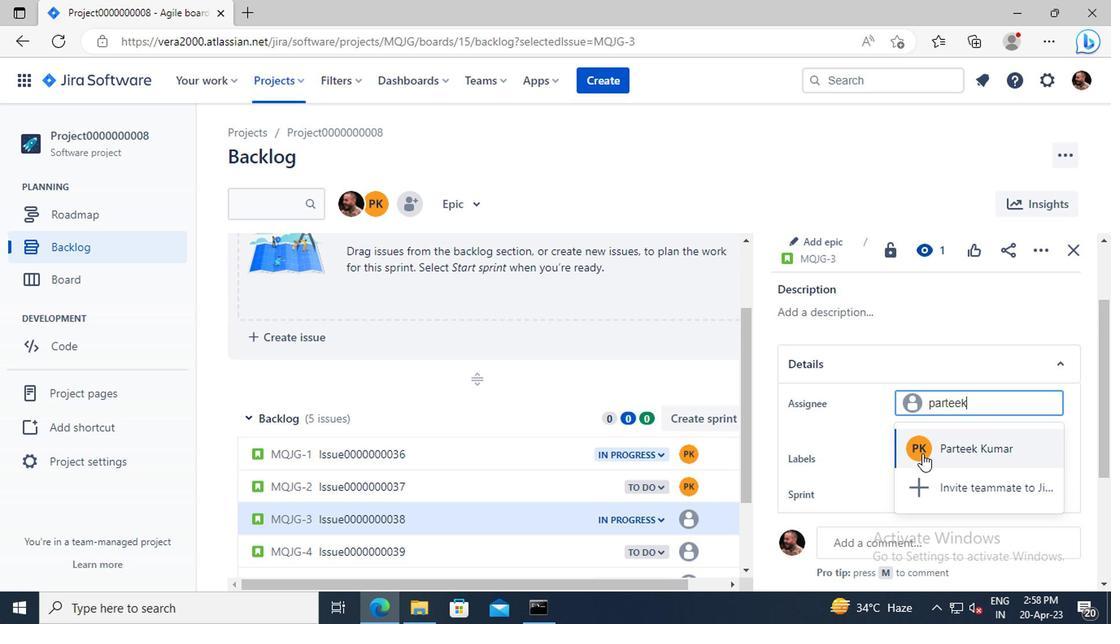 
Action: Mouse pressed left at (928, 446)
Screenshot: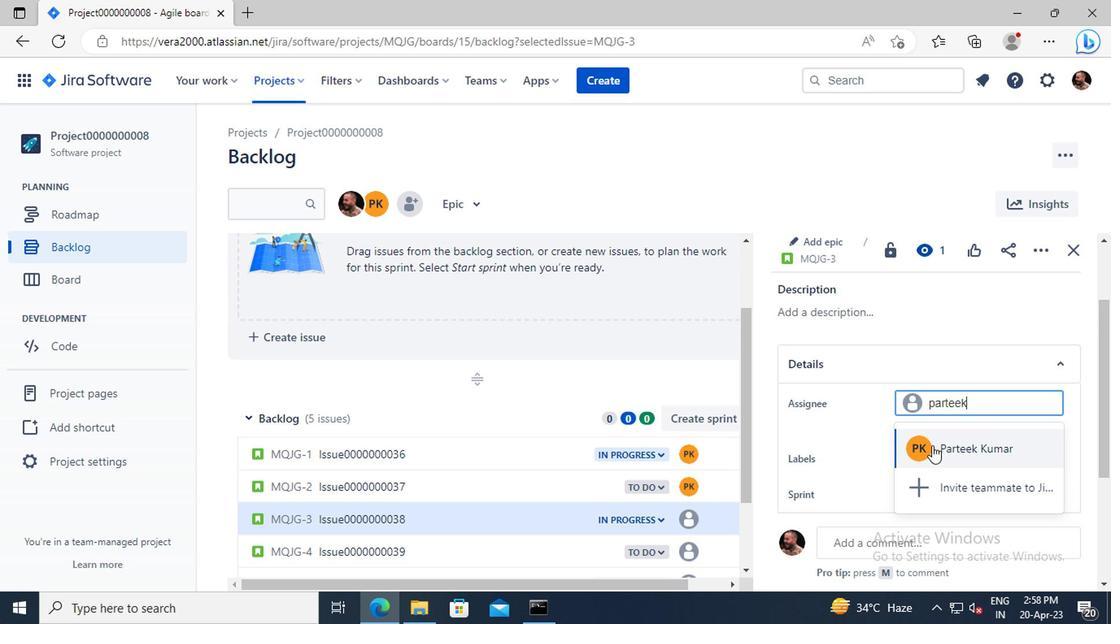 
Action: Mouse moved to (387, 553)
Screenshot: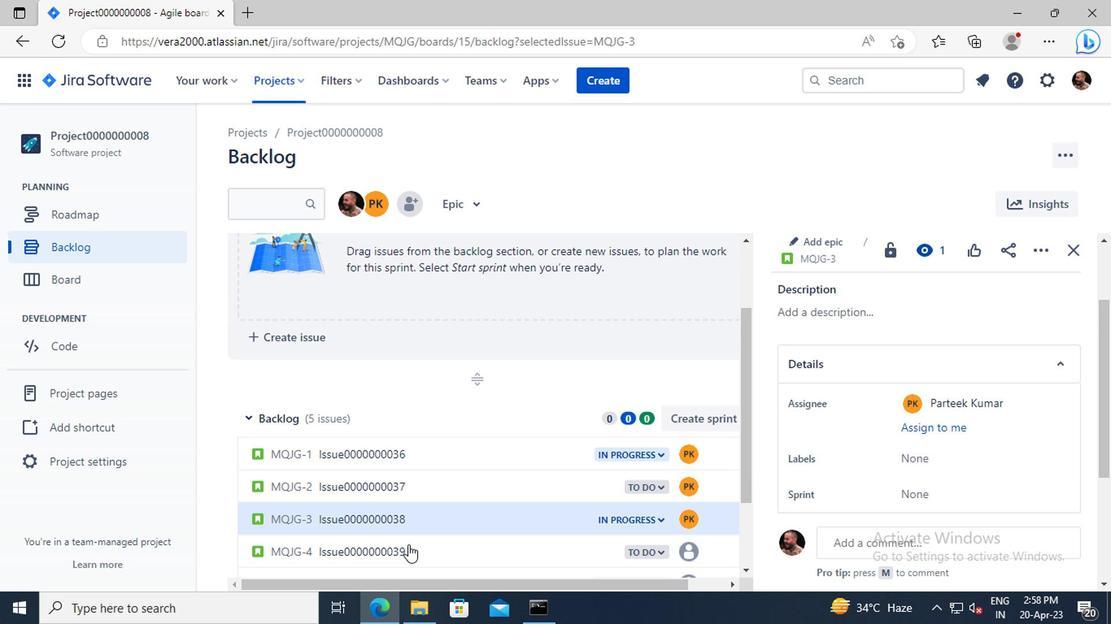 
Action: Mouse pressed left at (387, 553)
Screenshot: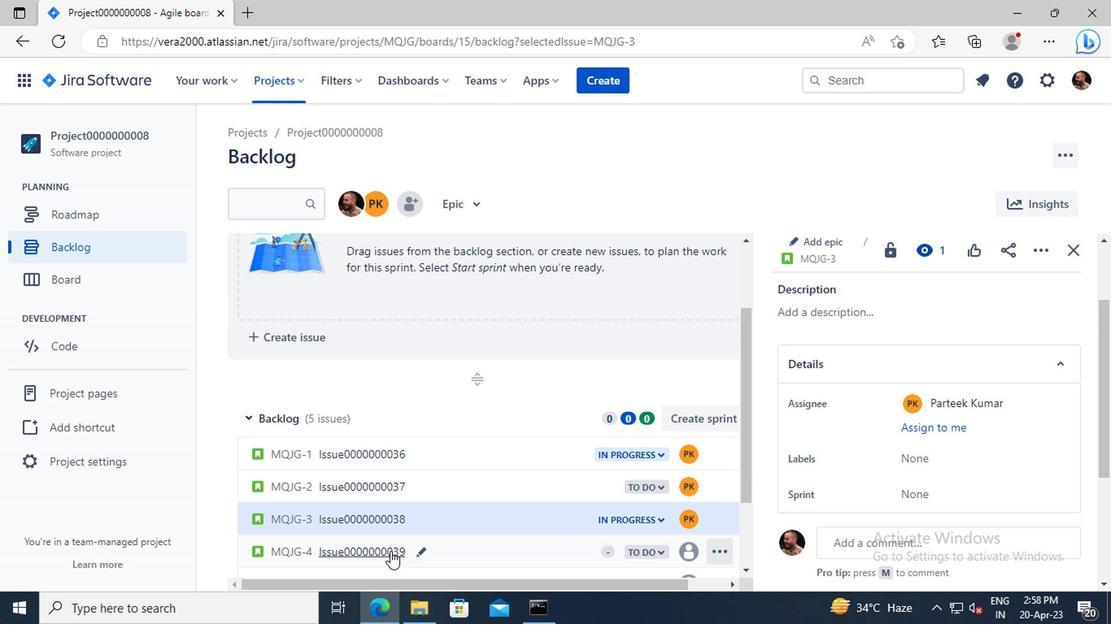 
Action: Mouse moved to (924, 394)
Screenshot: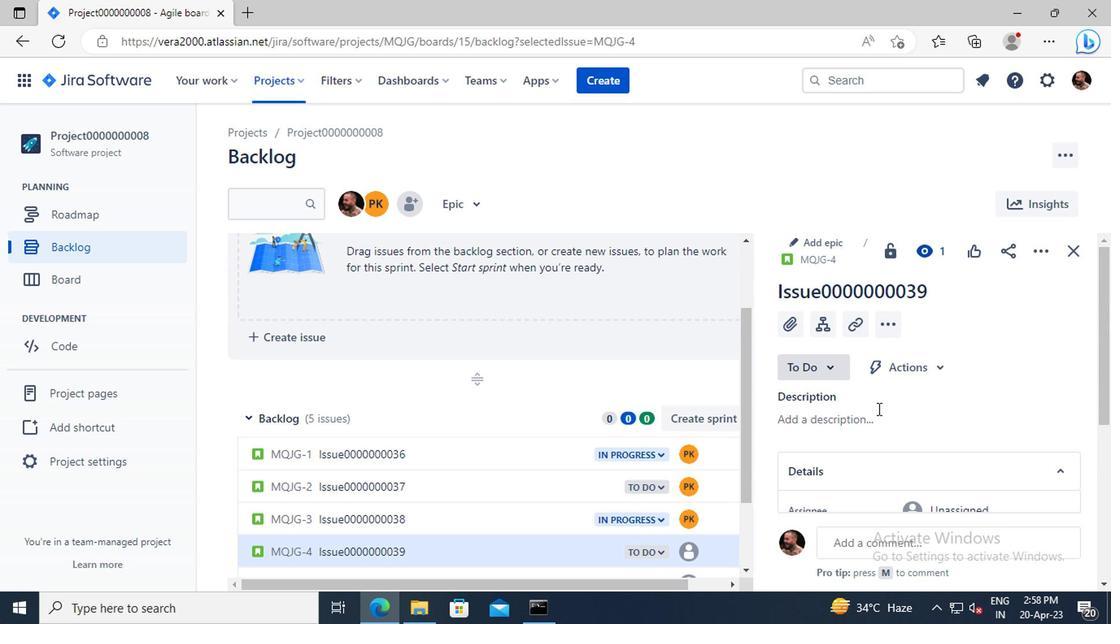 
Action: Mouse scrolled (924, 394) with delta (0, 0)
Screenshot: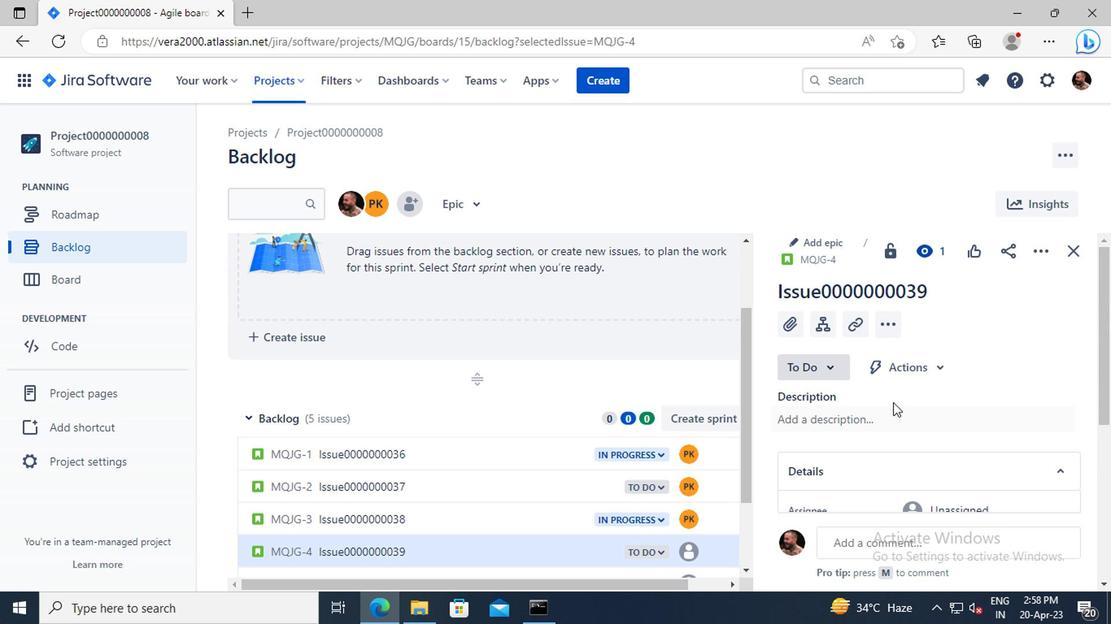 
Action: Mouse scrolled (924, 394) with delta (0, 0)
Screenshot: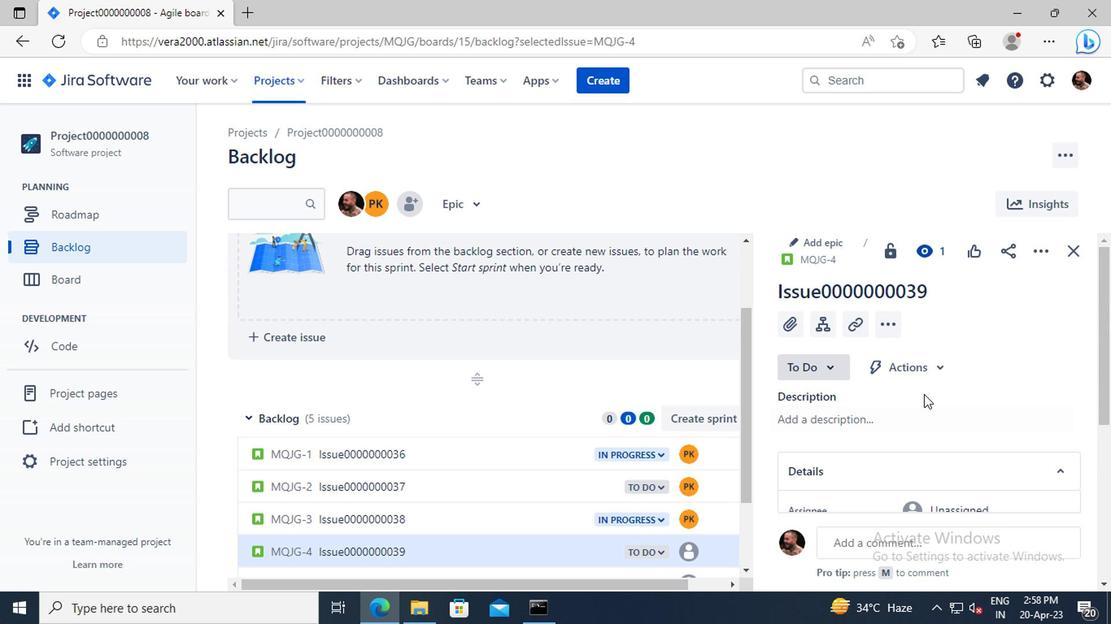 
Action: Mouse moved to (935, 408)
Screenshot: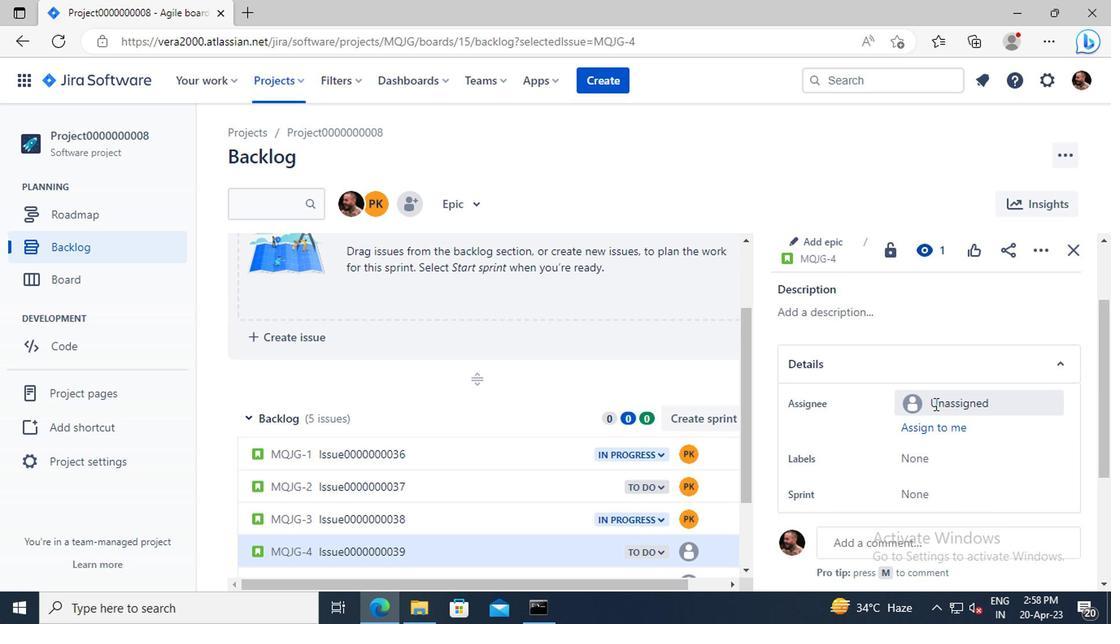 
Action: Mouse pressed left at (935, 408)
Screenshot: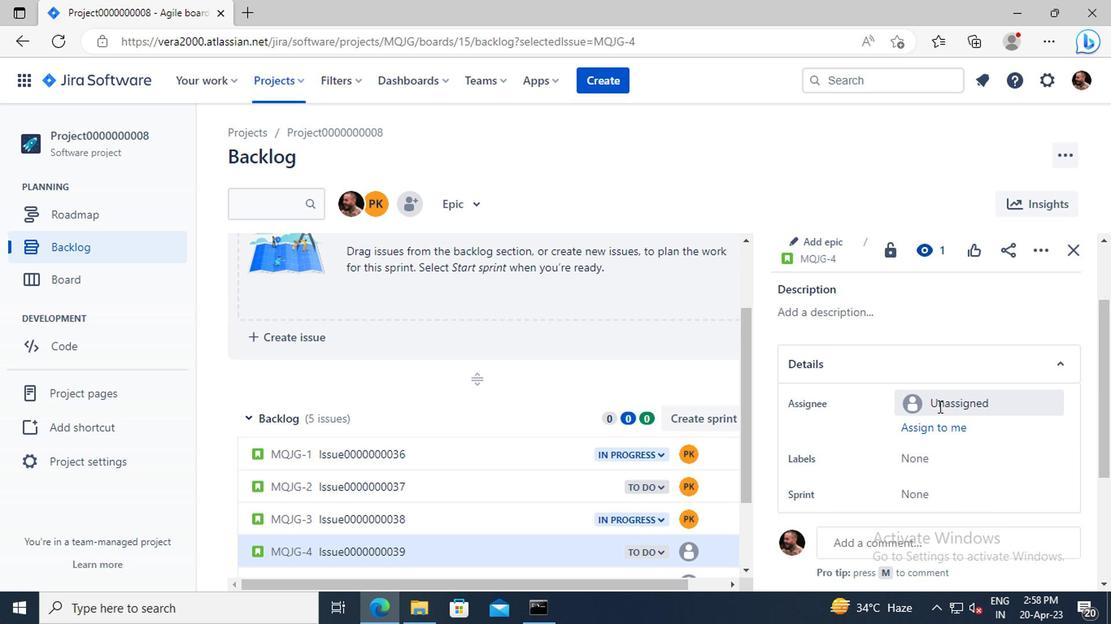
Action: Key pressed nikhil
Screenshot: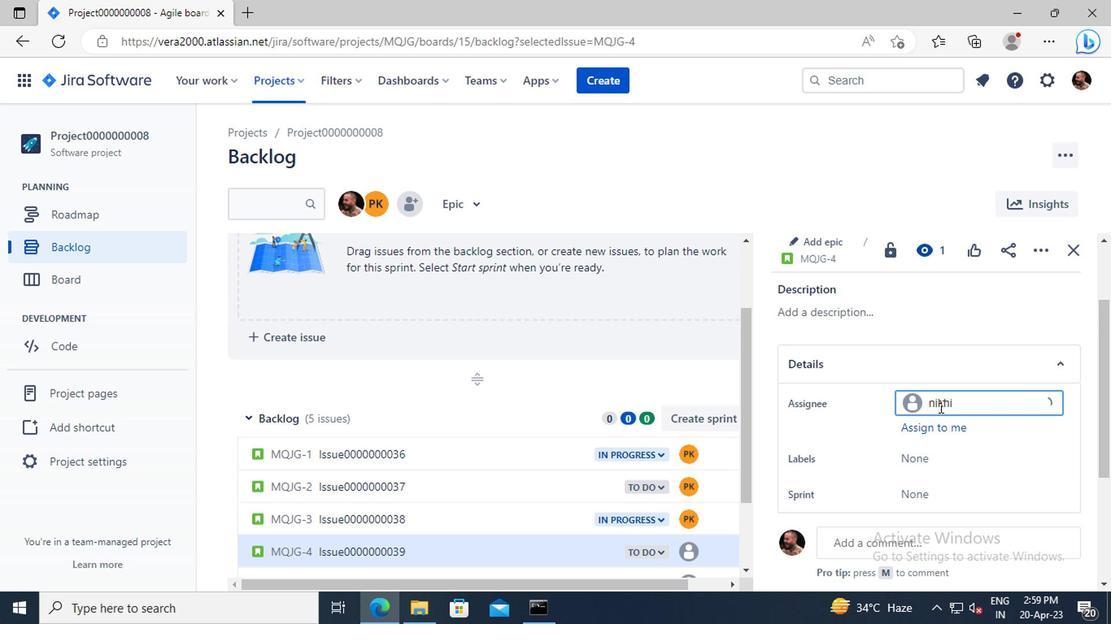 
Action: Mouse moved to (958, 450)
Screenshot: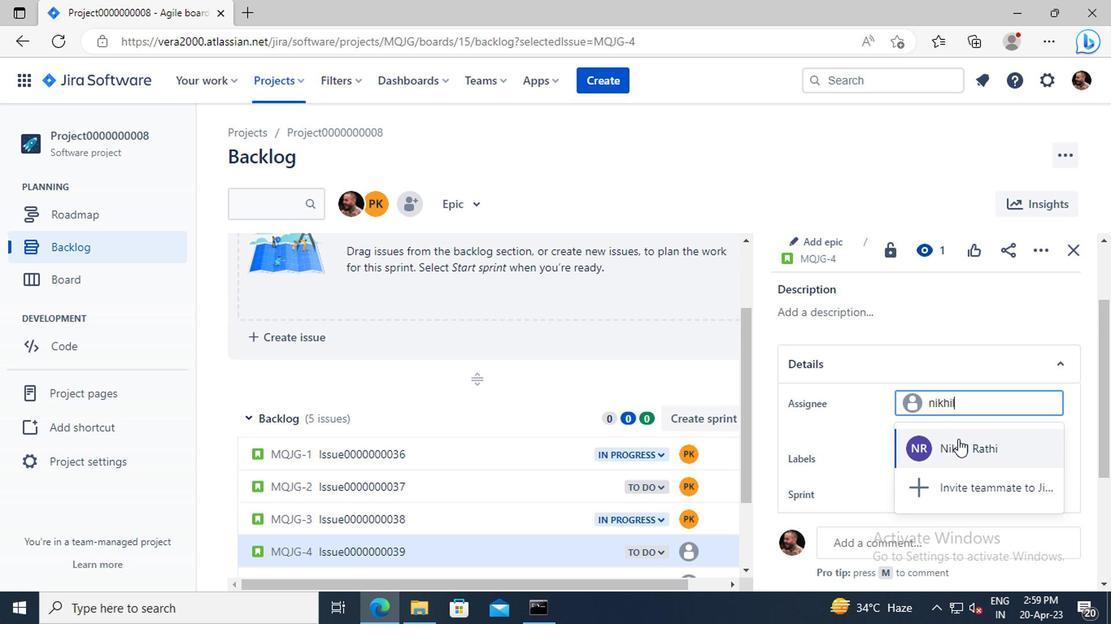 
Action: Mouse pressed left at (958, 450)
Screenshot: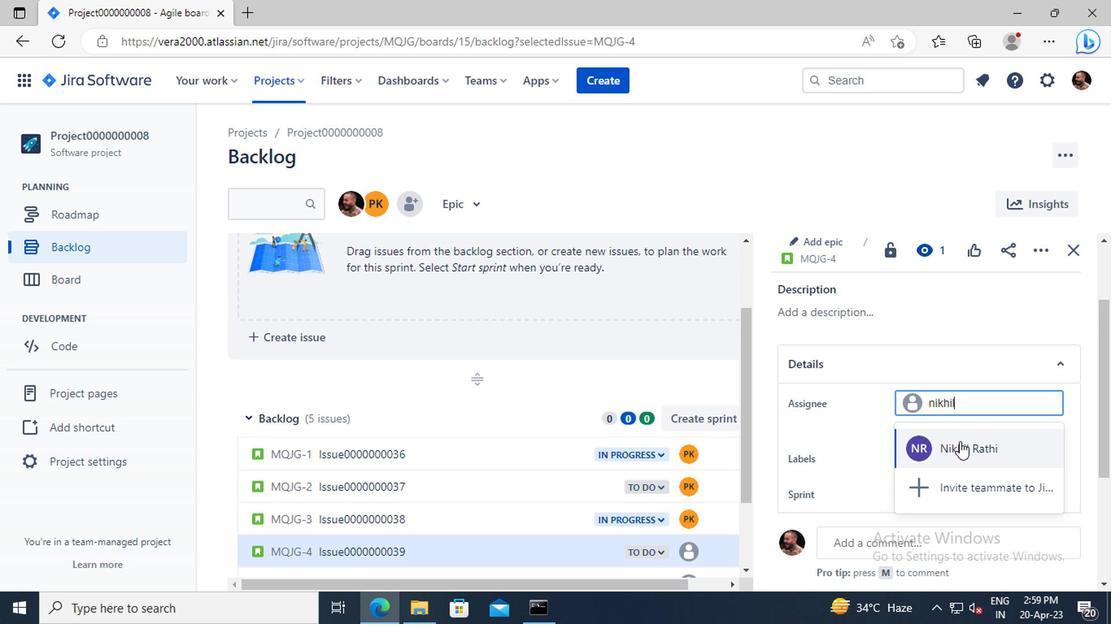 
